 Task: Search one way flight ticket for 5 adults, 1 child, 2 infants in seat and 1 infant on lap in business from Anchorage: Merrill Field to Rock Springs: Southwest Wyoming Regional Airport (rock Springs Sweetwater County Airport) on 8-5-2023. Choice of flights is United. Number of bags: 1 carry on bag. Price is upto 110000. Outbound departure time preference is 7:45.
Action: Mouse moved to (371, 331)
Screenshot: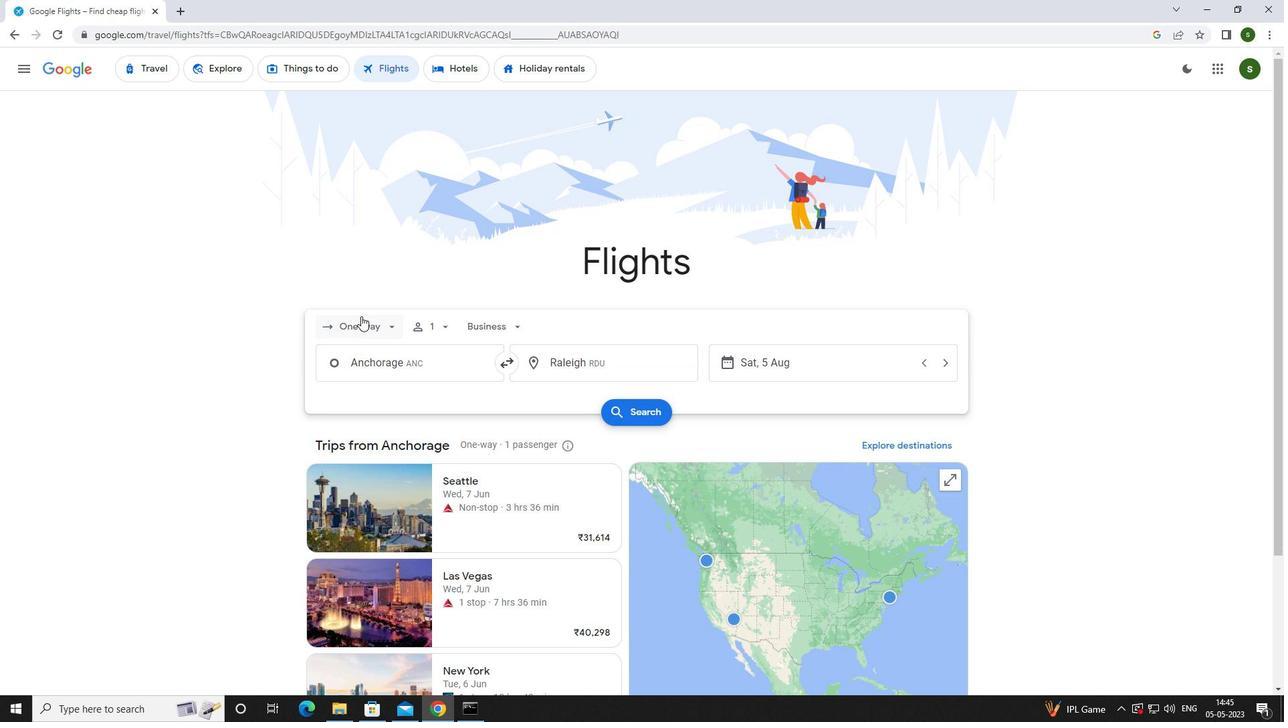 
Action: Mouse pressed left at (371, 331)
Screenshot: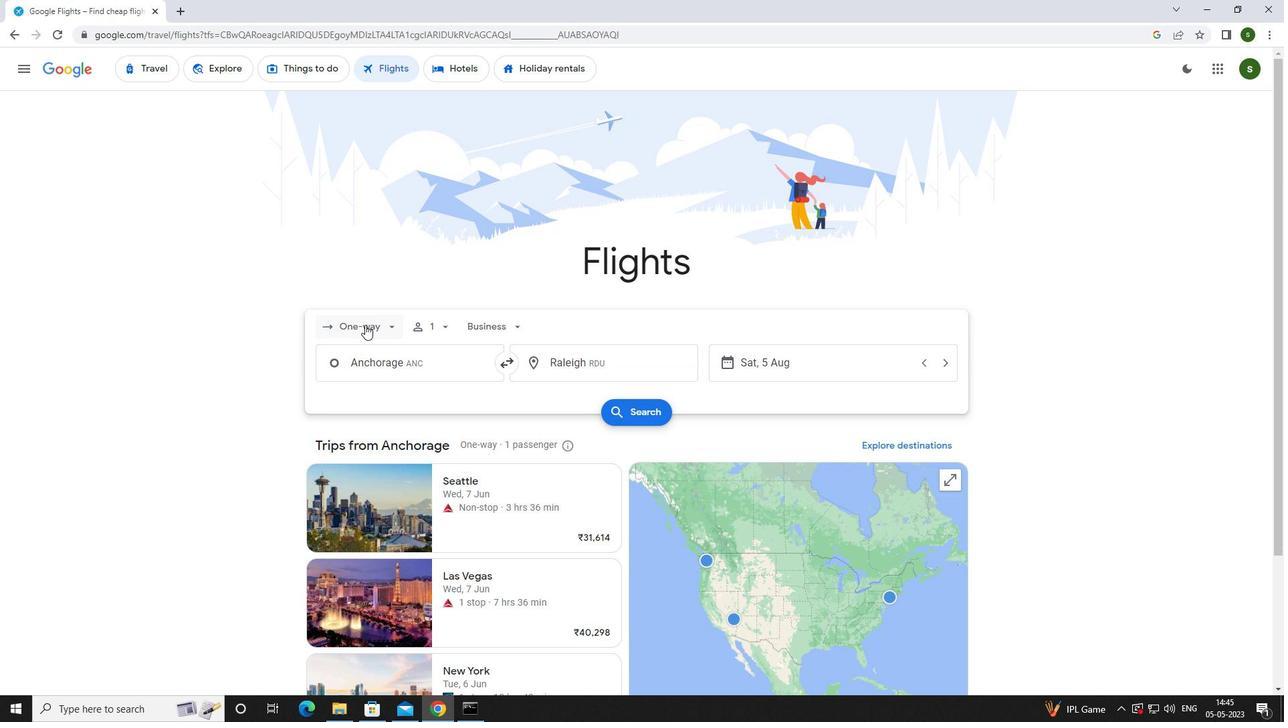 
Action: Mouse moved to (370, 385)
Screenshot: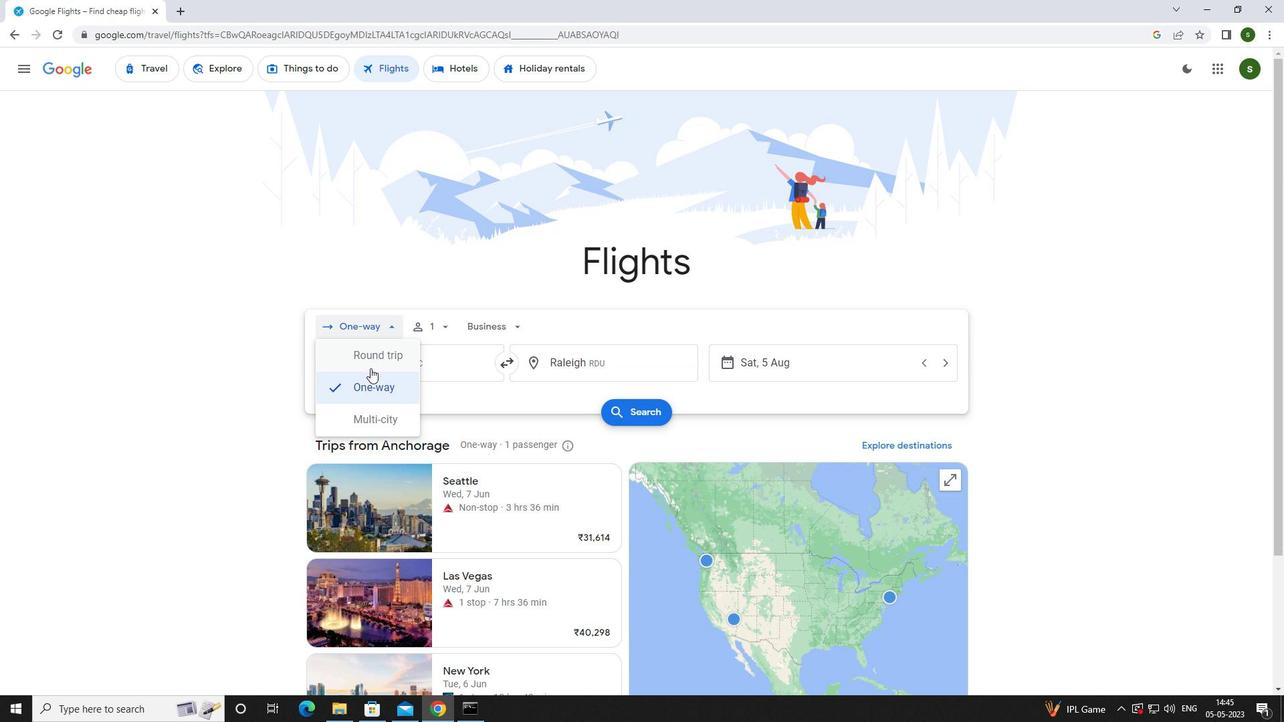 
Action: Mouse pressed left at (370, 385)
Screenshot: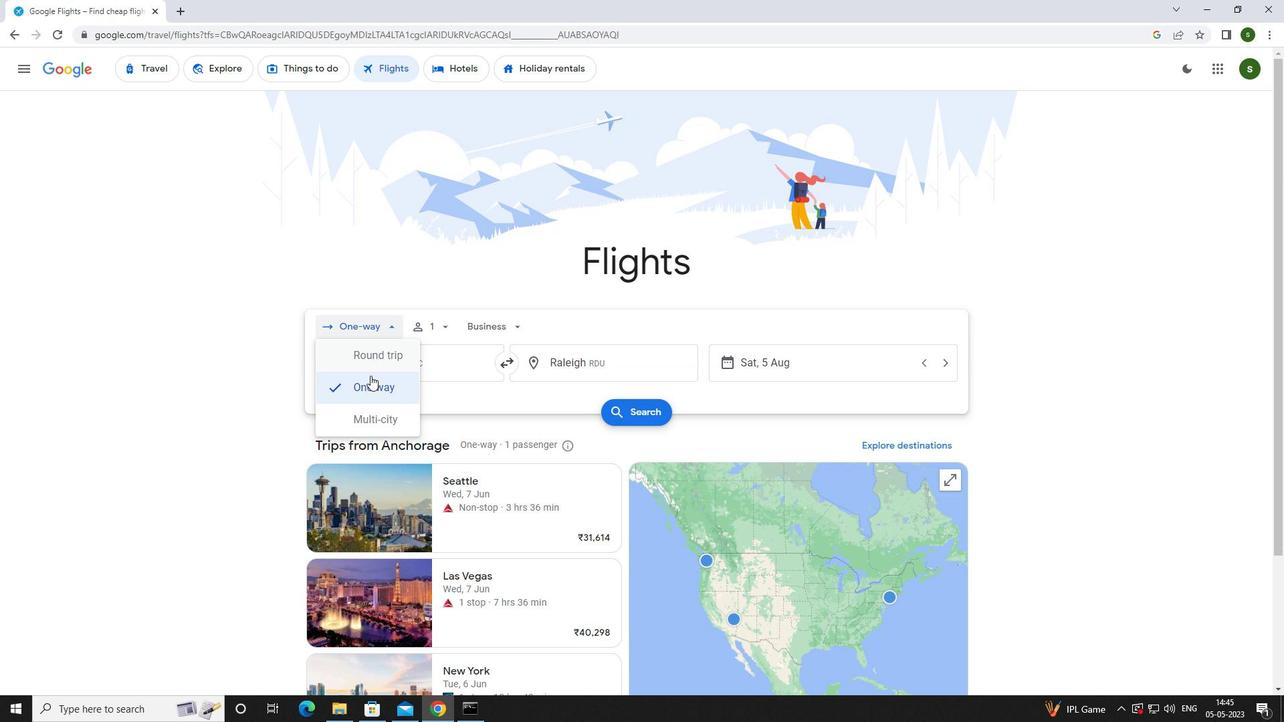 
Action: Mouse moved to (430, 332)
Screenshot: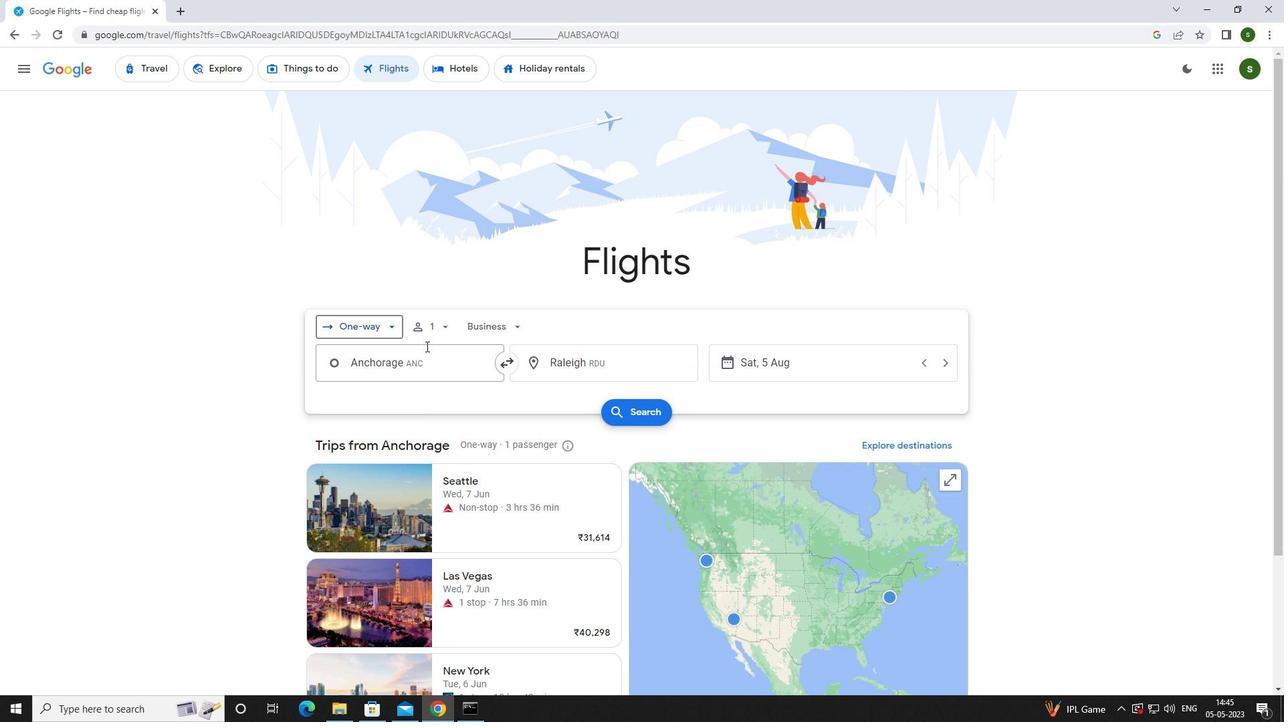
Action: Mouse pressed left at (430, 332)
Screenshot: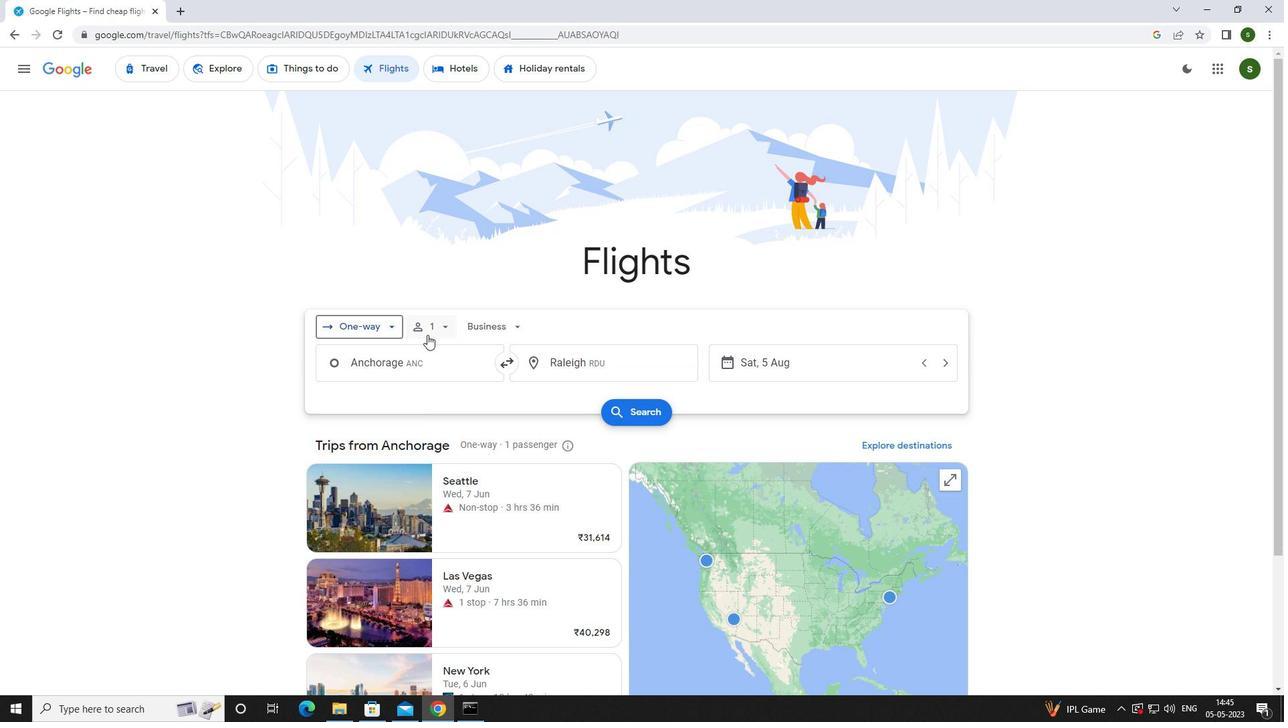 
Action: Mouse moved to (543, 363)
Screenshot: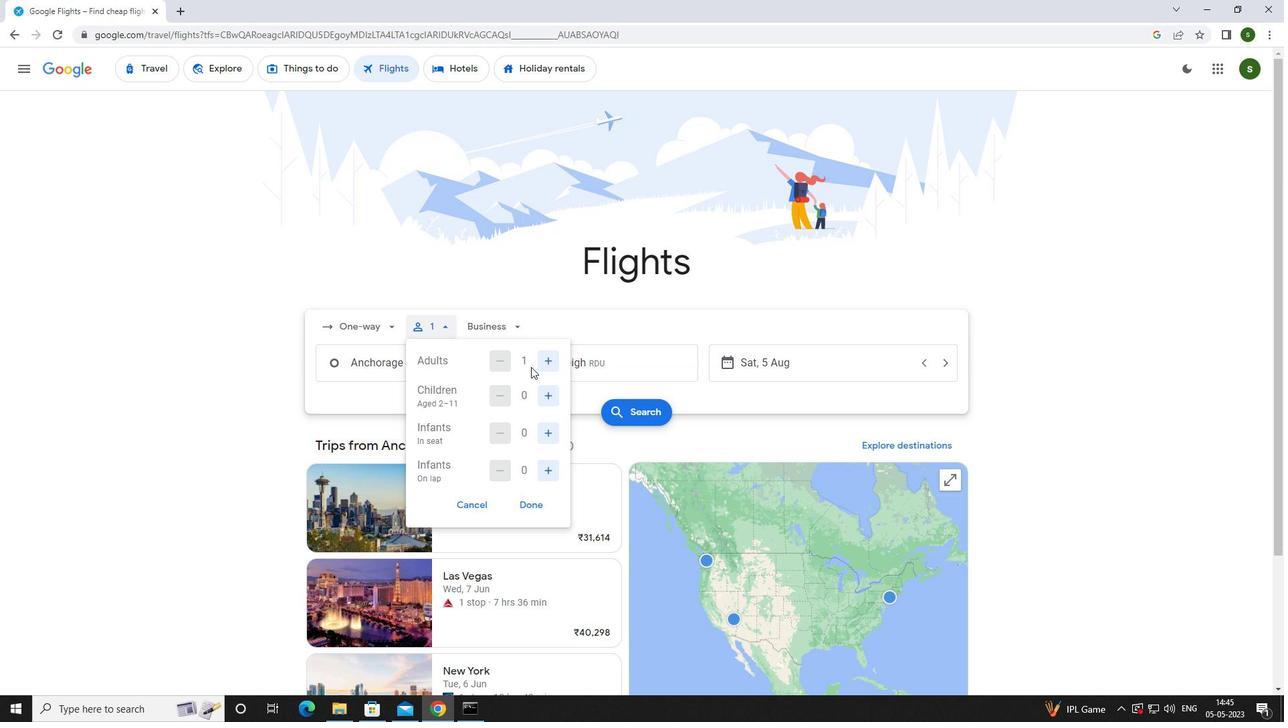 
Action: Mouse pressed left at (543, 363)
Screenshot: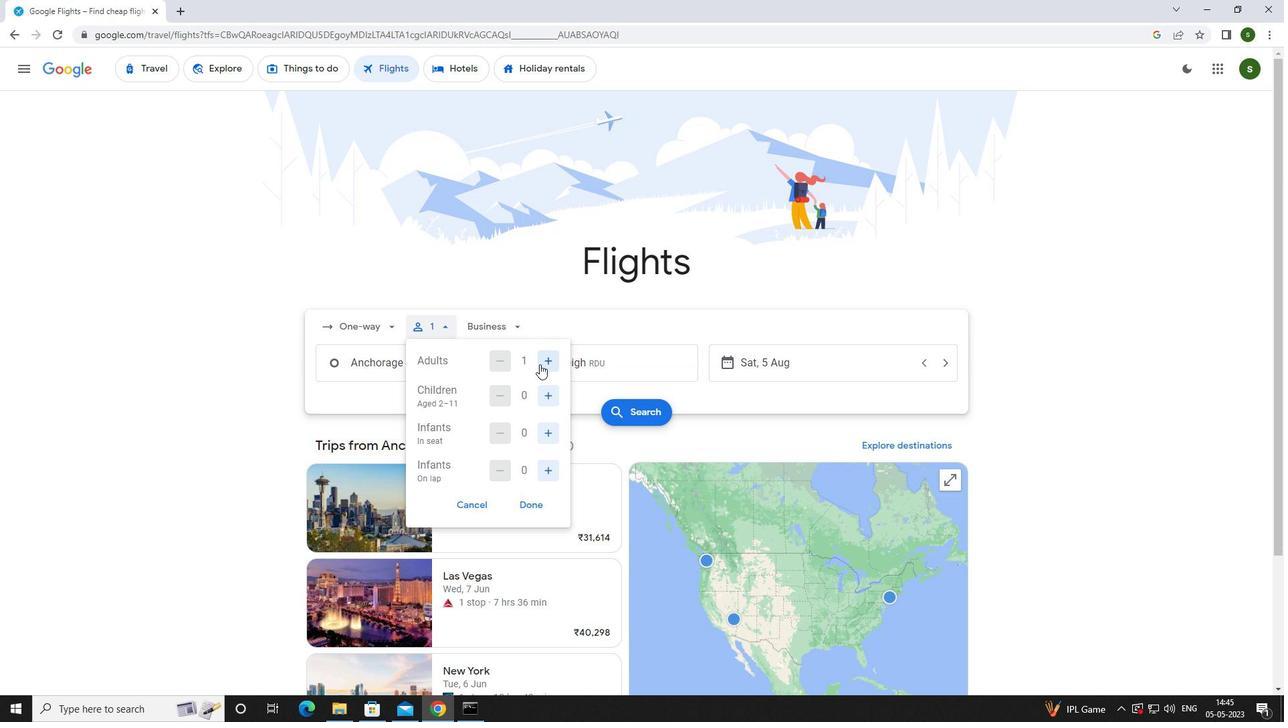 
Action: Mouse pressed left at (543, 363)
Screenshot: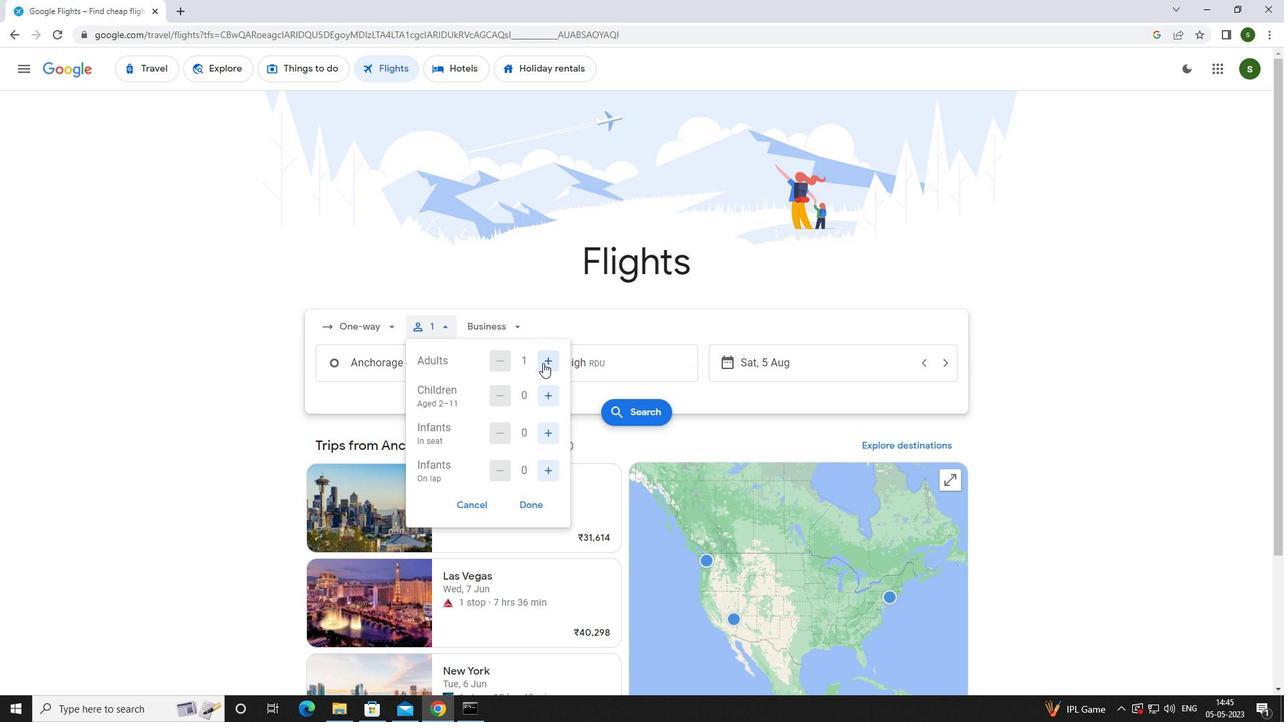 
Action: Mouse pressed left at (543, 363)
Screenshot: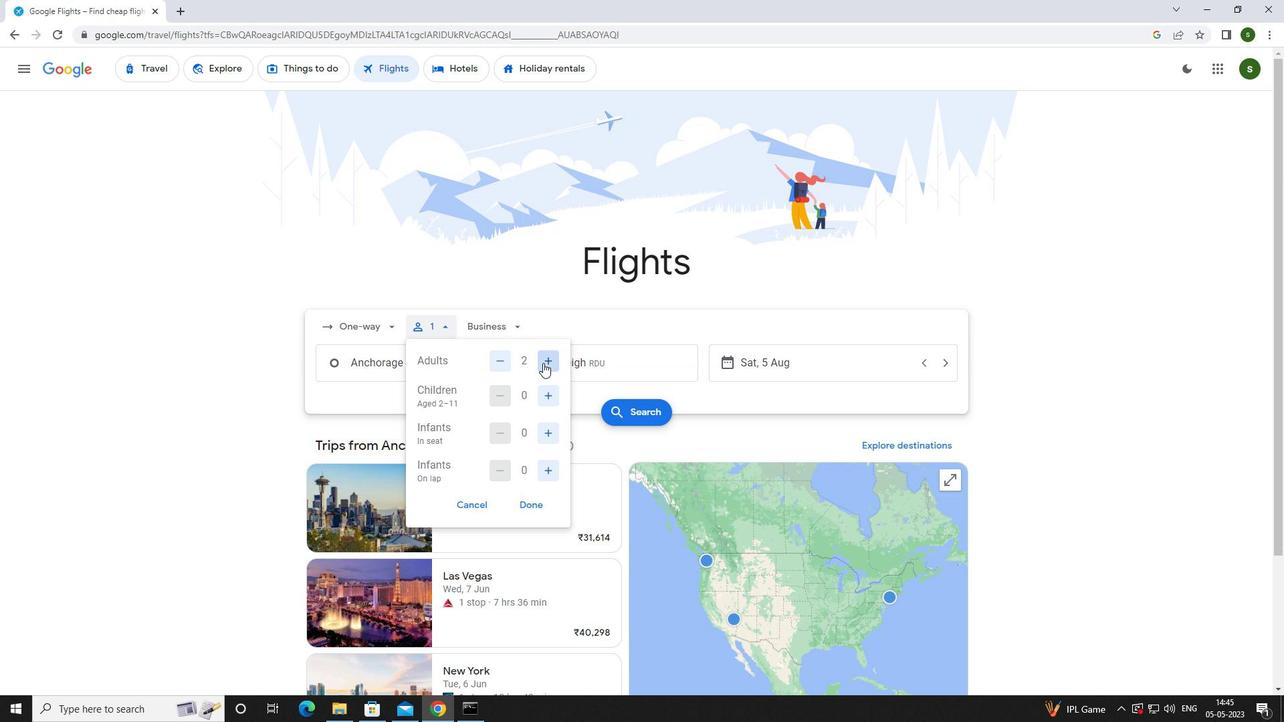 
Action: Mouse pressed left at (543, 363)
Screenshot: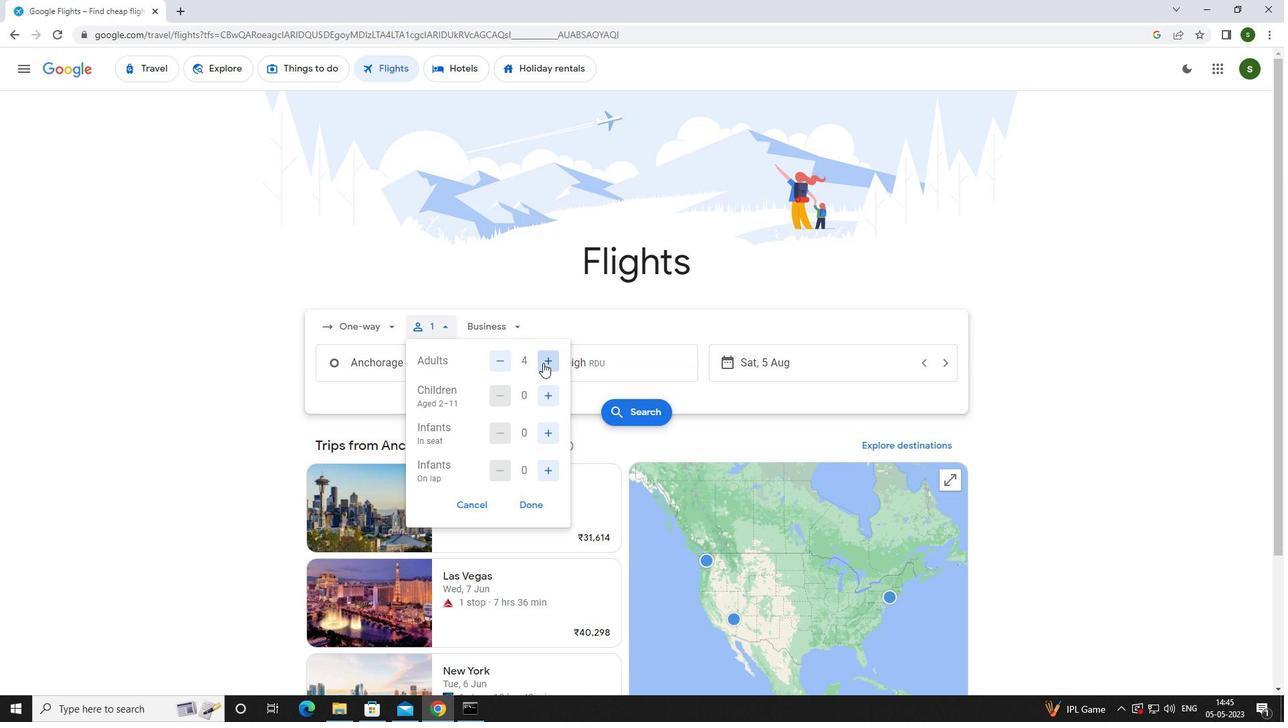 
Action: Mouse moved to (543, 389)
Screenshot: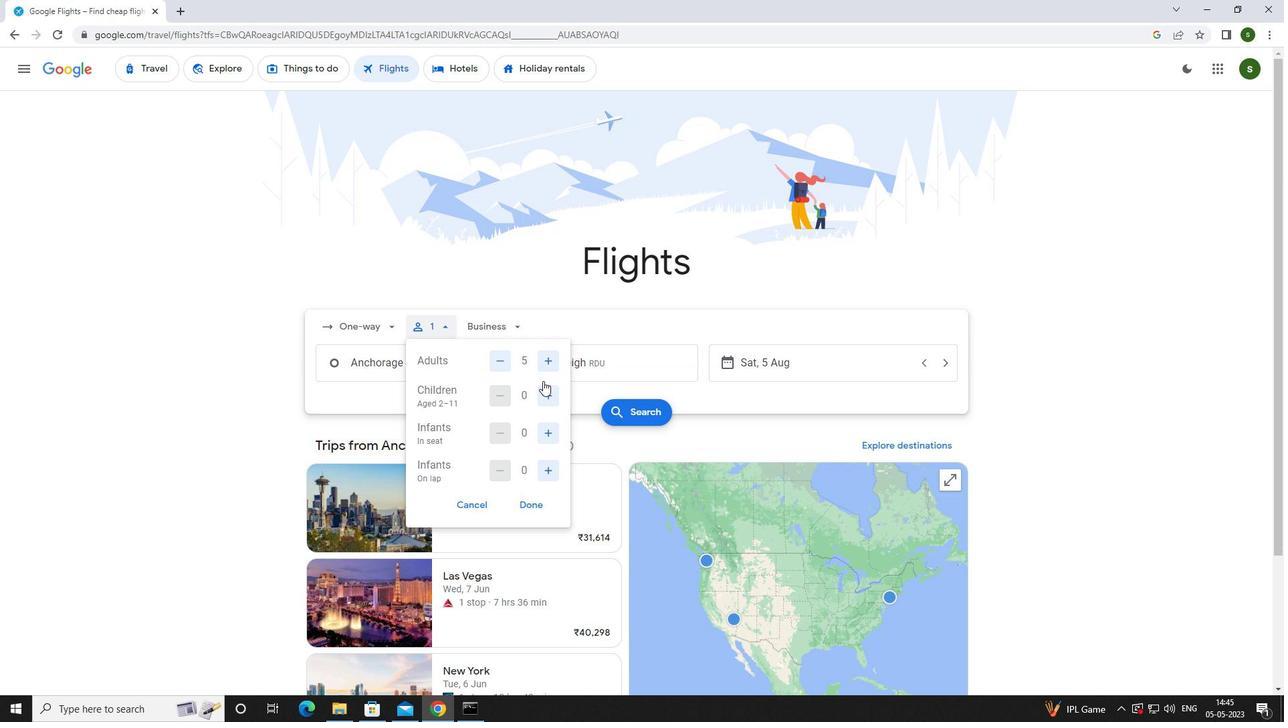
Action: Mouse pressed left at (543, 389)
Screenshot: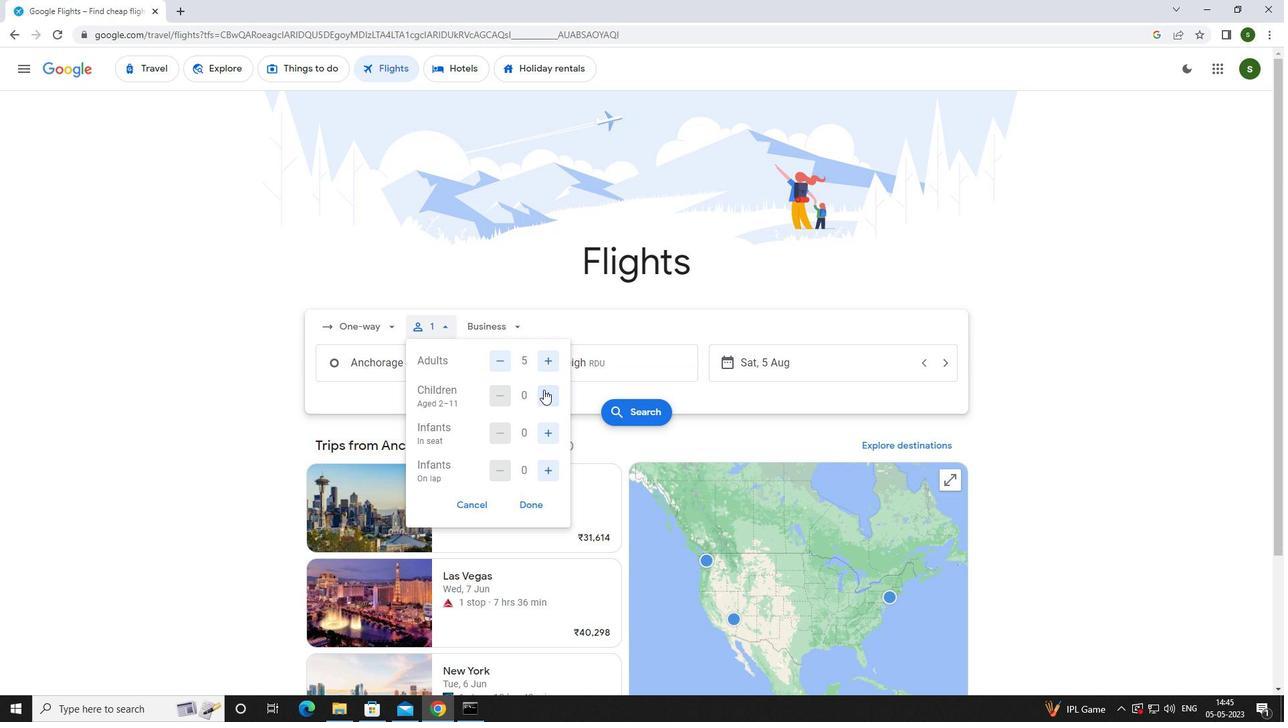 
Action: Mouse moved to (549, 437)
Screenshot: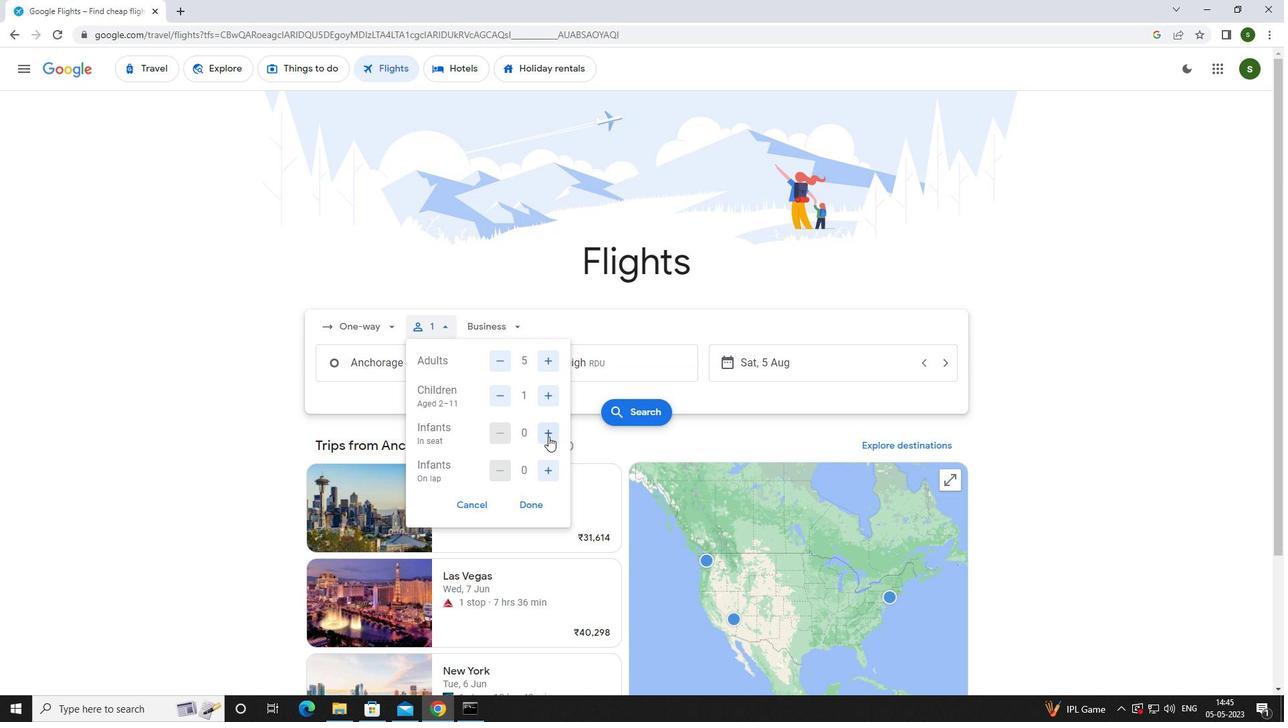 
Action: Mouse pressed left at (549, 437)
Screenshot: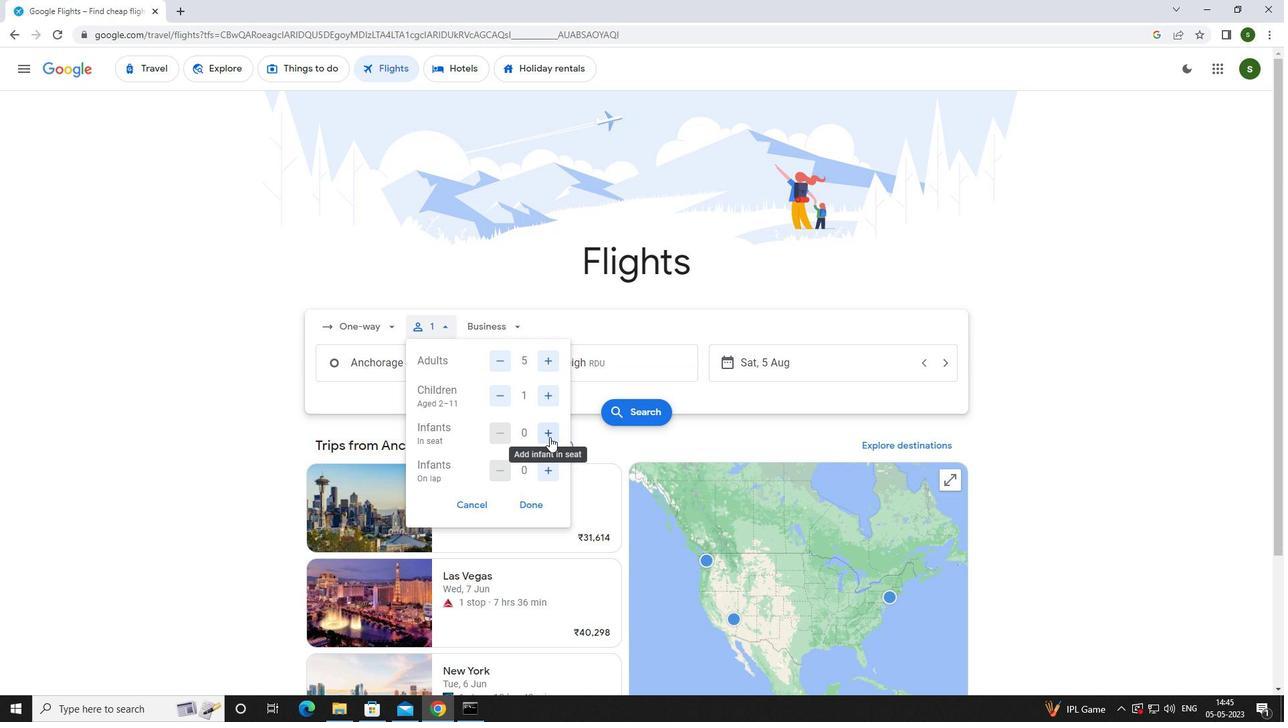
Action: Mouse pressed left at (549, 437)
Screenshot: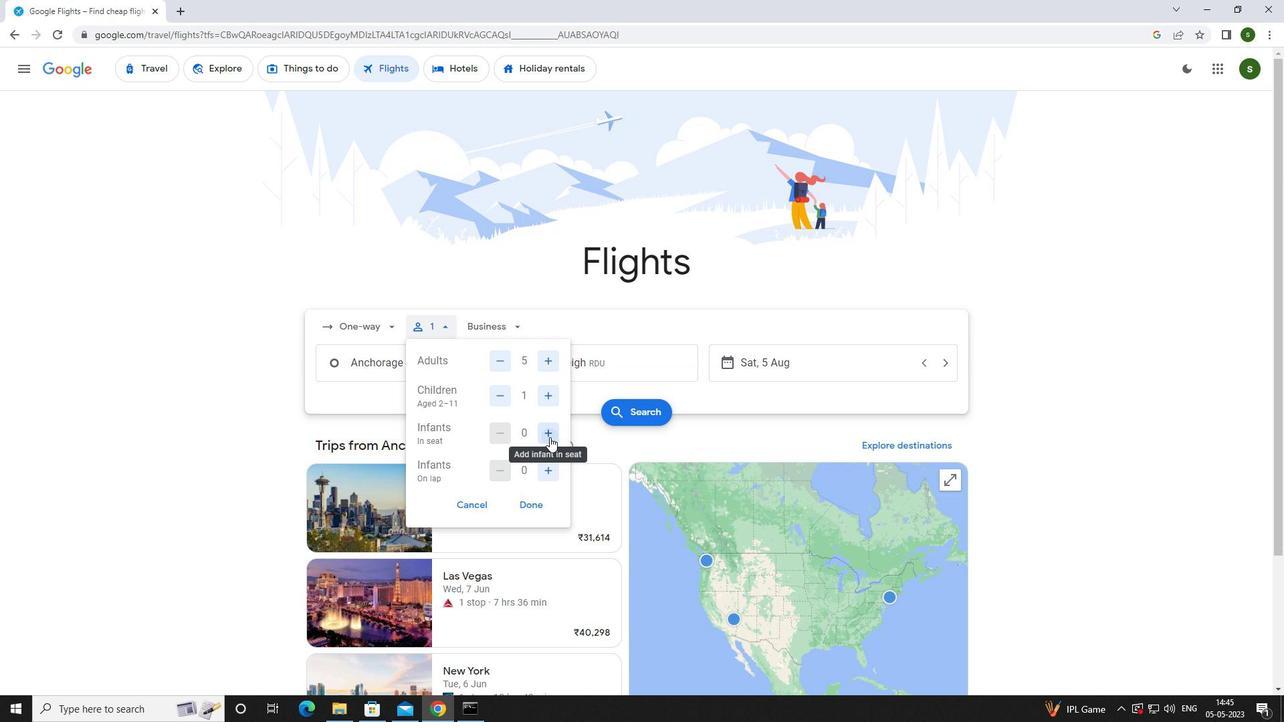 
Action: Mouse moved to (551, 476)
Screenshot: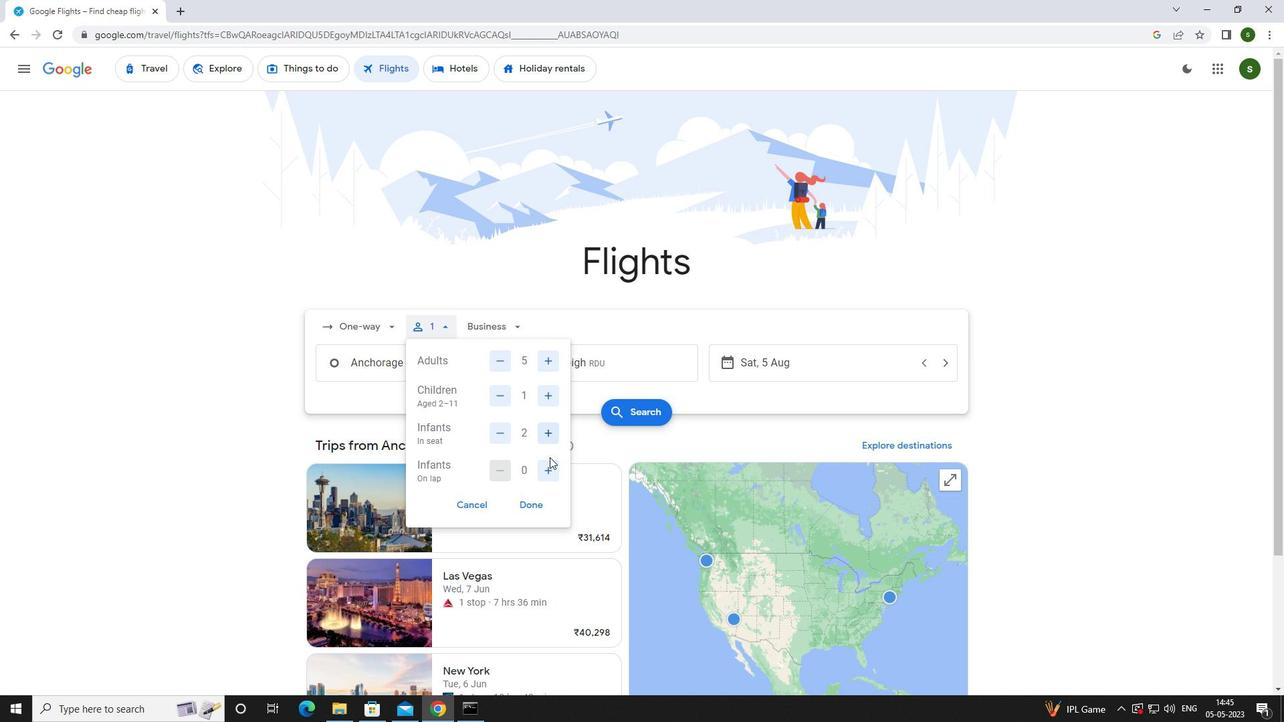 
Action: Mouse pressed left at (551, 476)
Screenshot: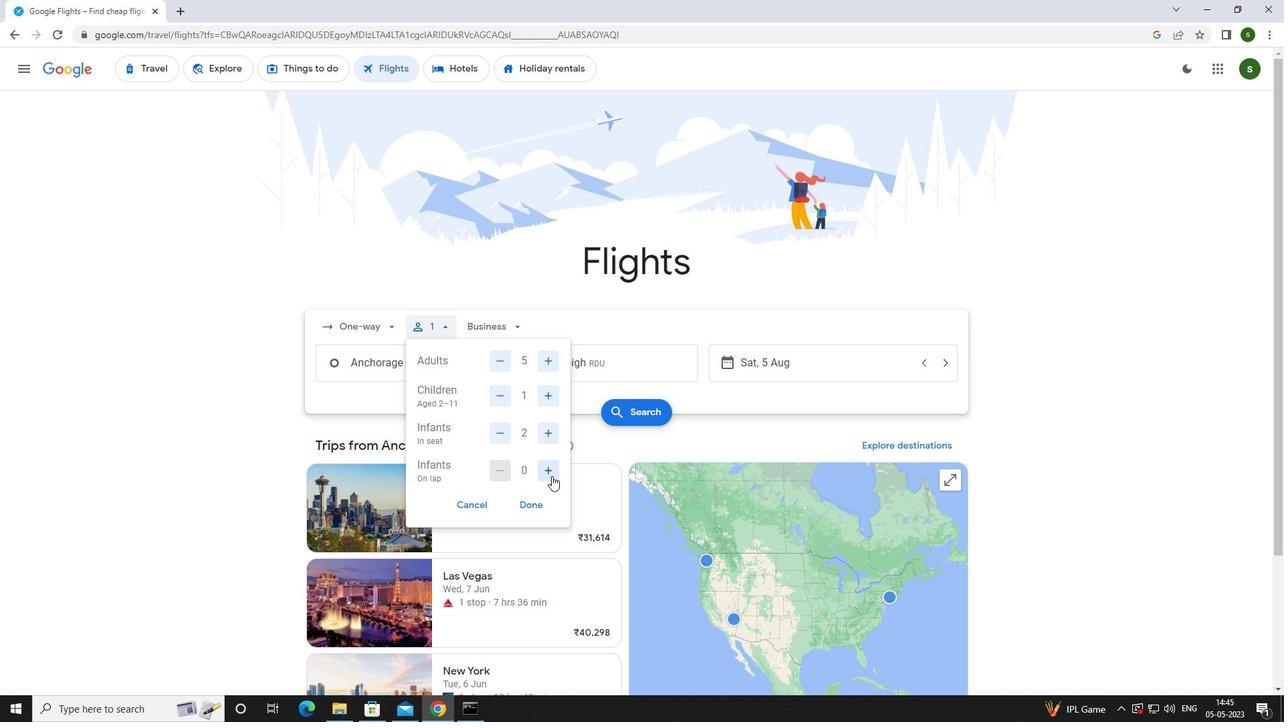 
Action: Mouse moved to (507, 328)
Screenshot: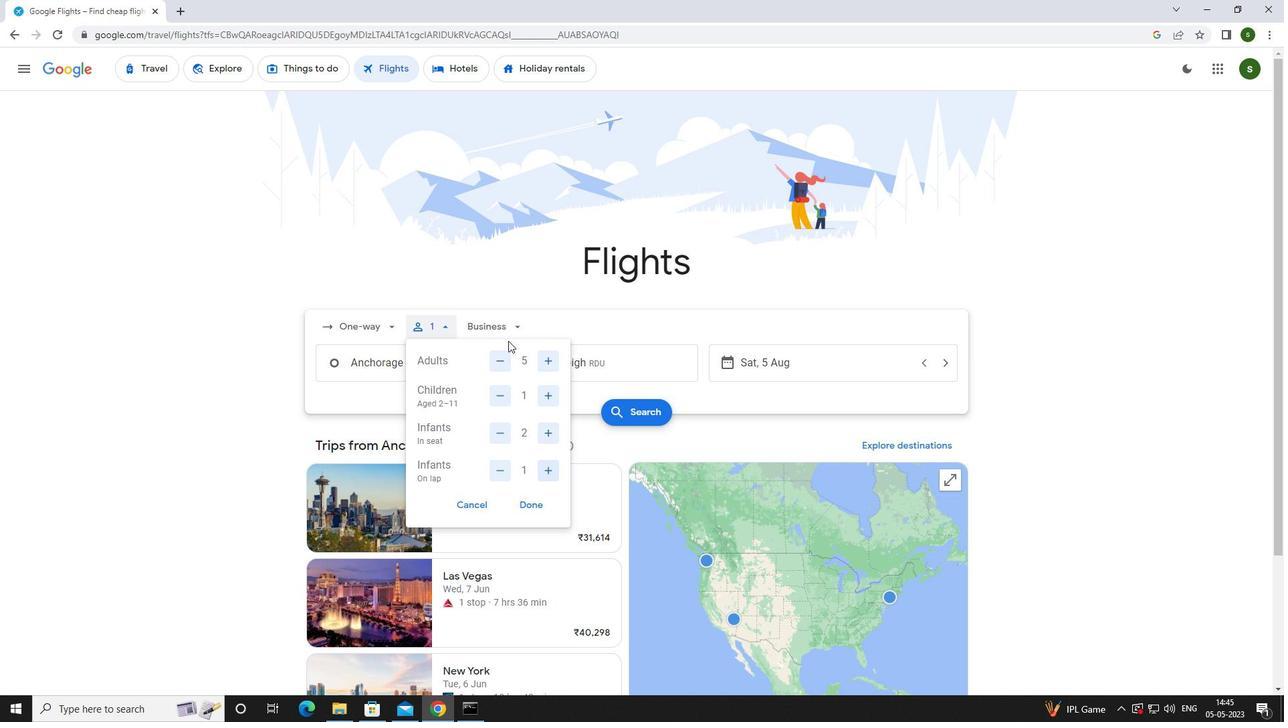 
Action: Mouse pressed left at (507, 328)
Screenshot: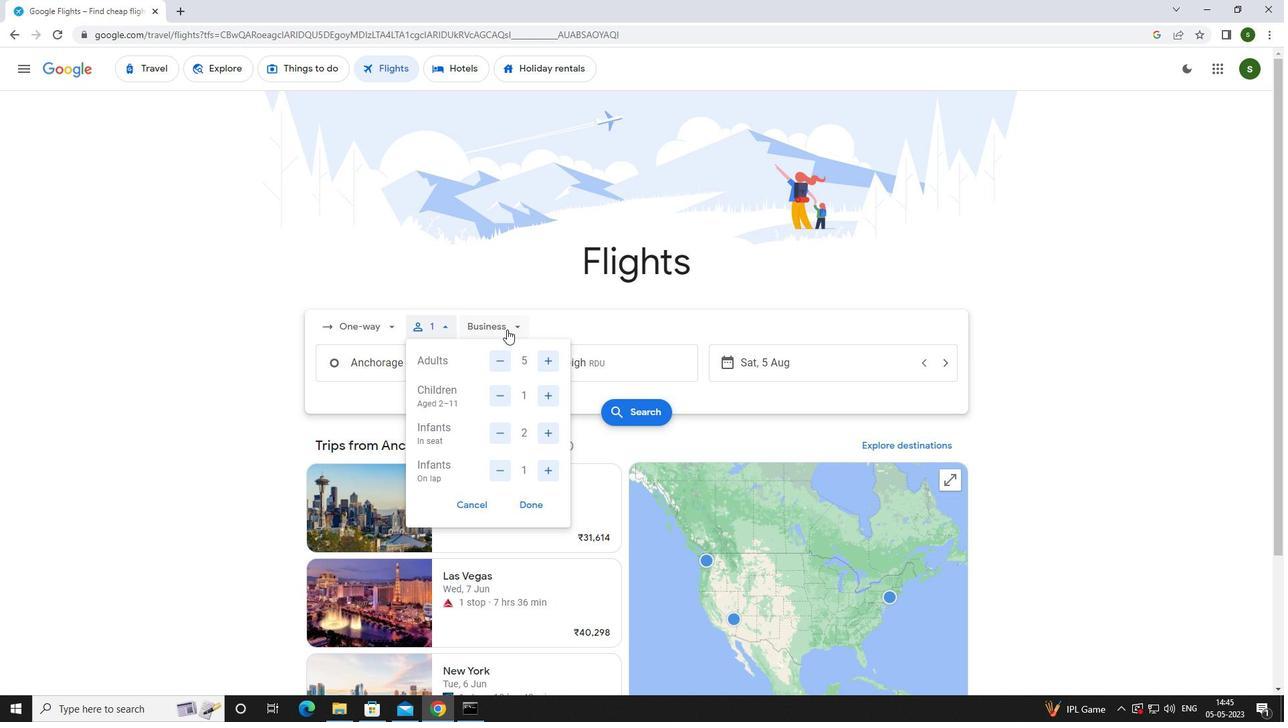 
Action: Mouse moved to (522, 420)
Screenshot: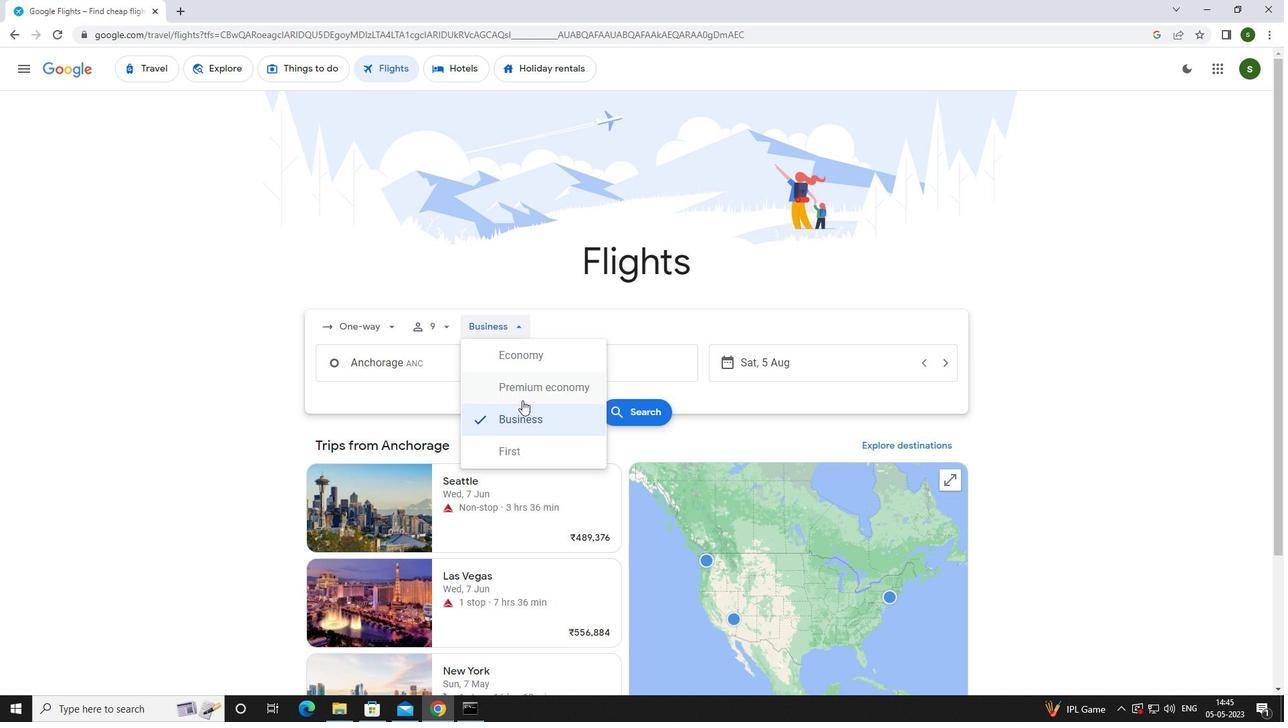 
Action: Mouse pressed left at (522, 420)
Screenshot: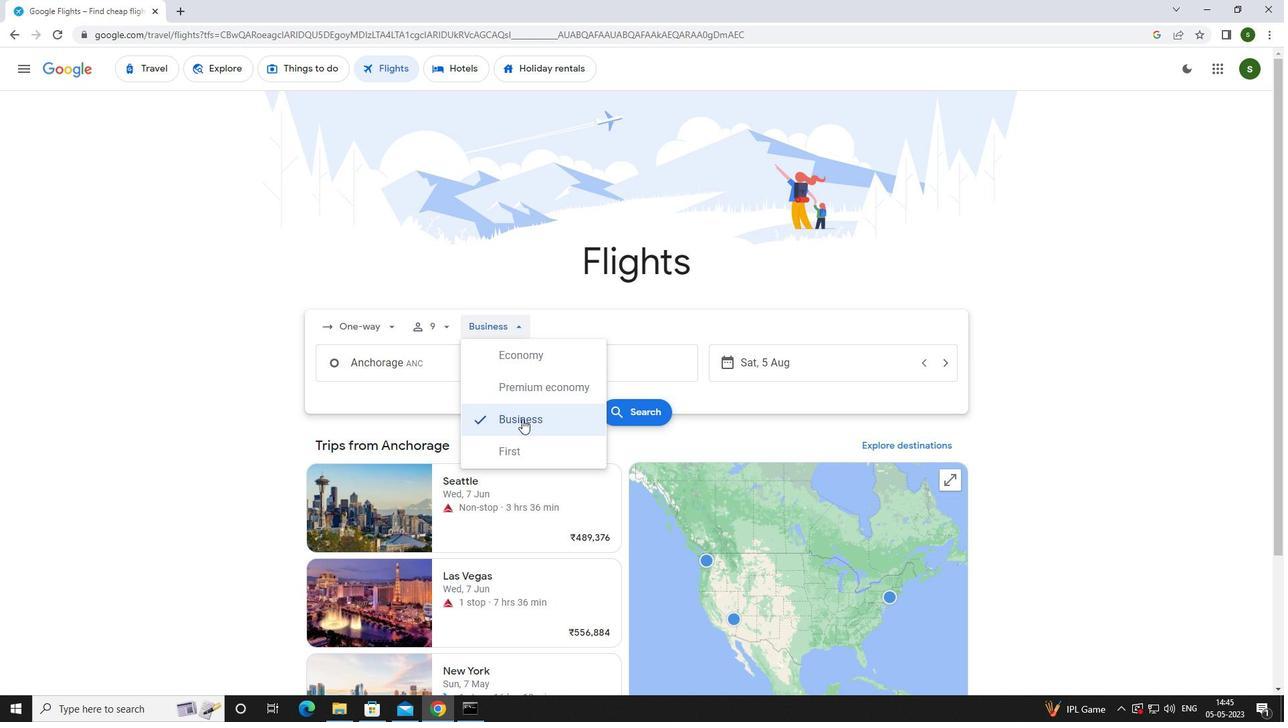 
Action: Mouse moved to (438, 369)
Screenshot: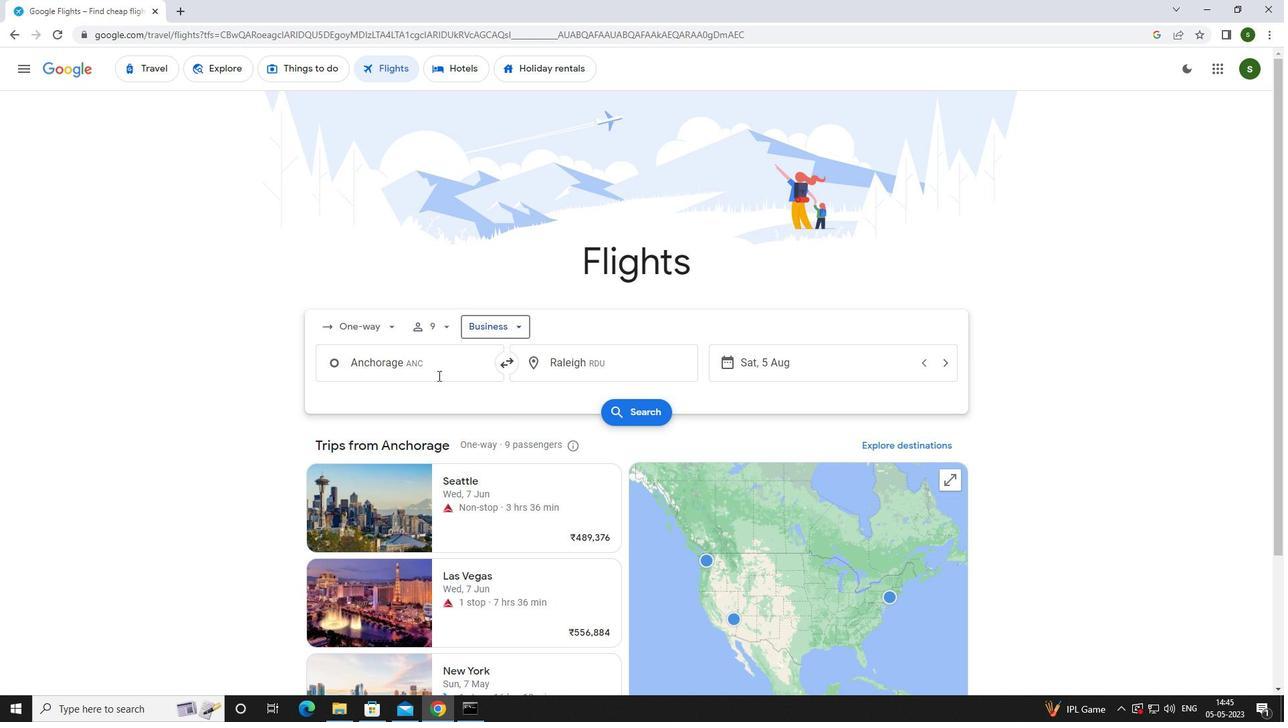
Action: Mouse pressed left at (438, 369)
Screenshot: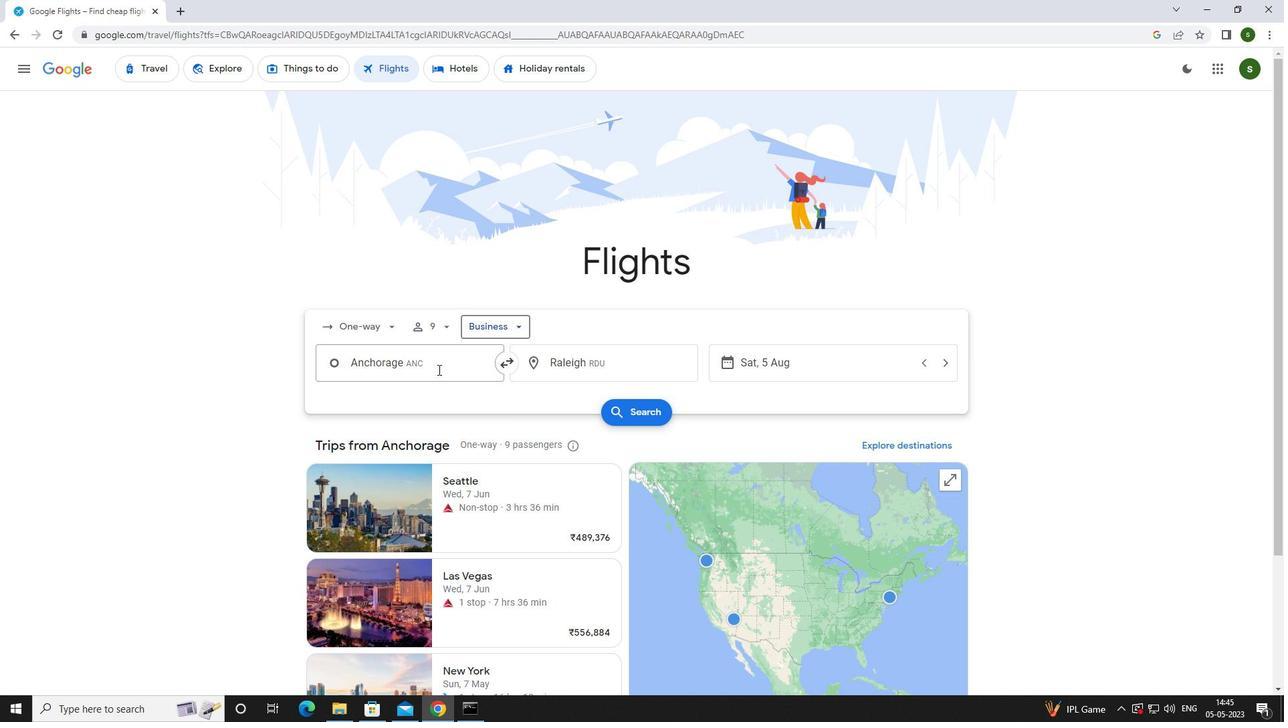 
Action: Mouse moved to (438, 368)
Screenshot: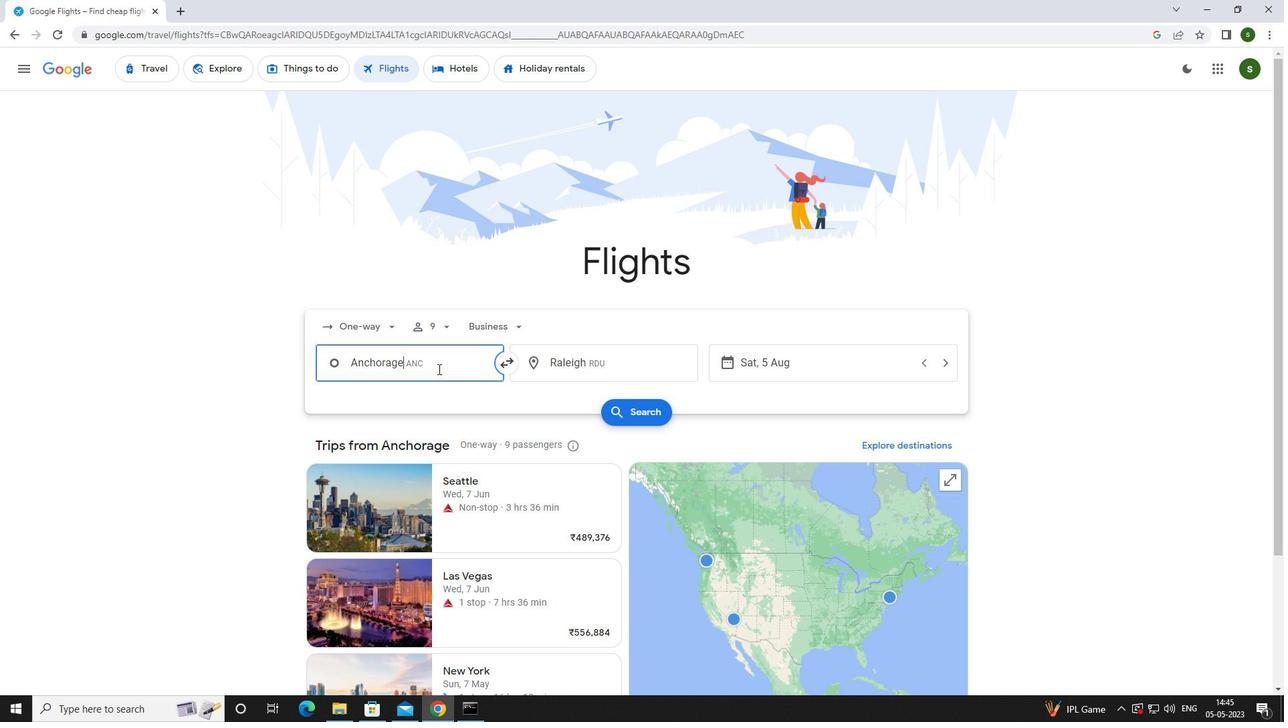 
Action: Key pressed <Key.caps_lock>a<Key.caps_lock>nchorage
Screenshot: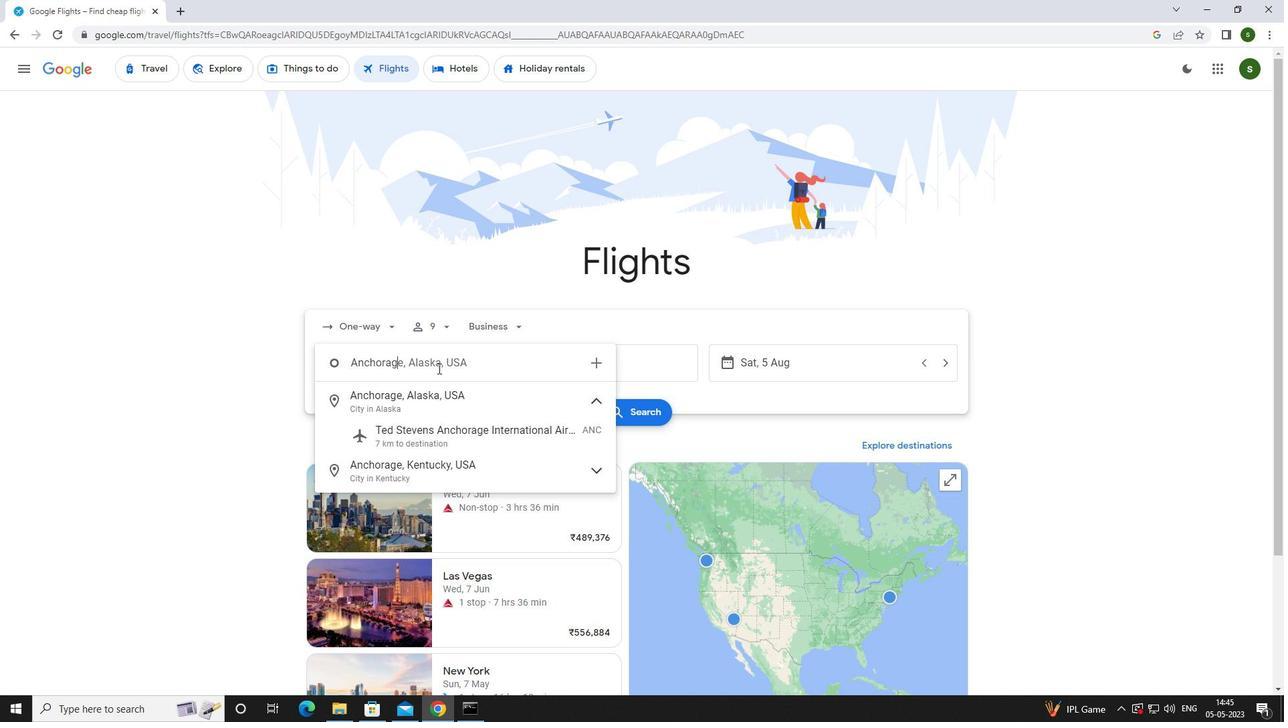 
Action: Mouse moved to (444, 427)
Screenshot: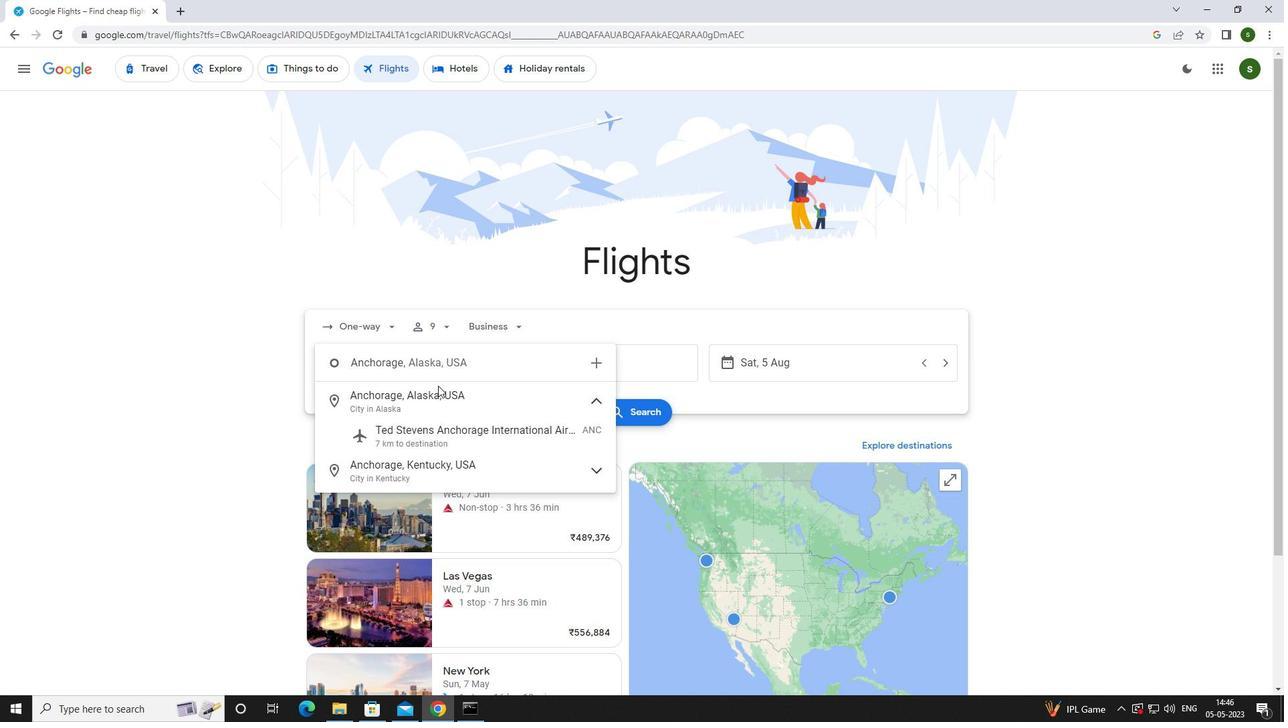 
Action: Mouse pressed left at (444, 427)
Screenshot: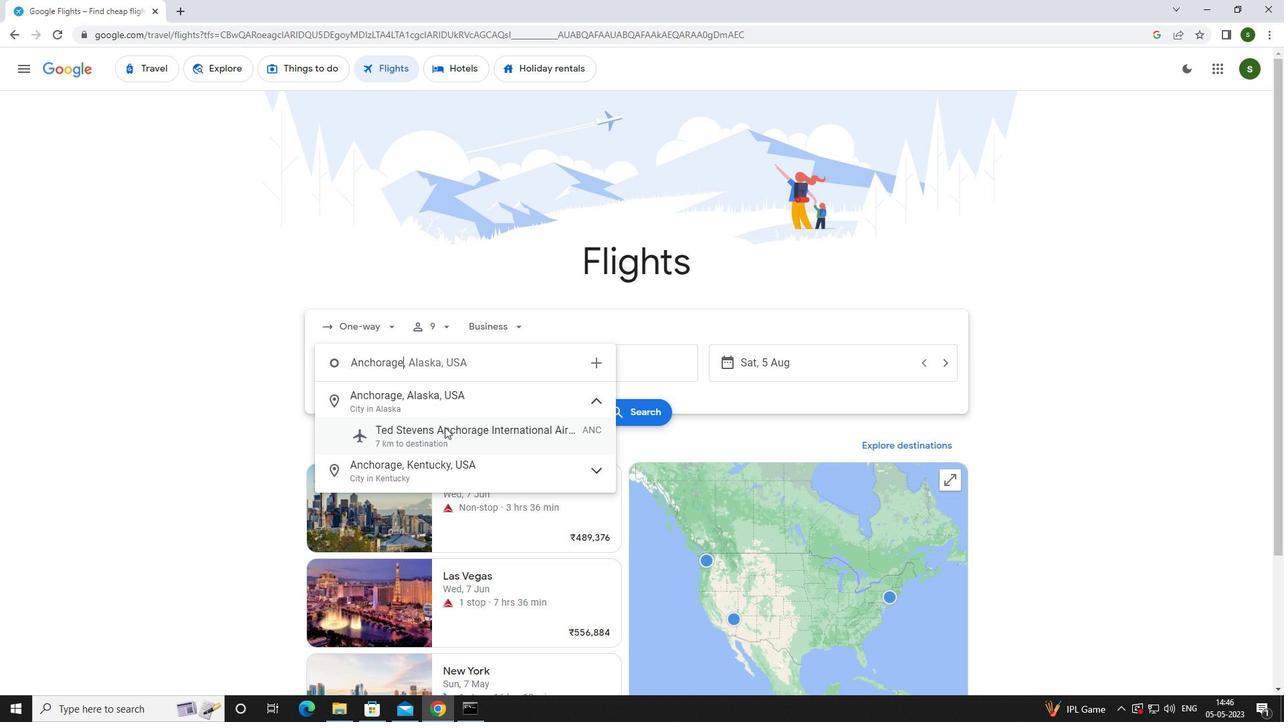 
Action: Mouse moved to (572, 357)
Screenshot: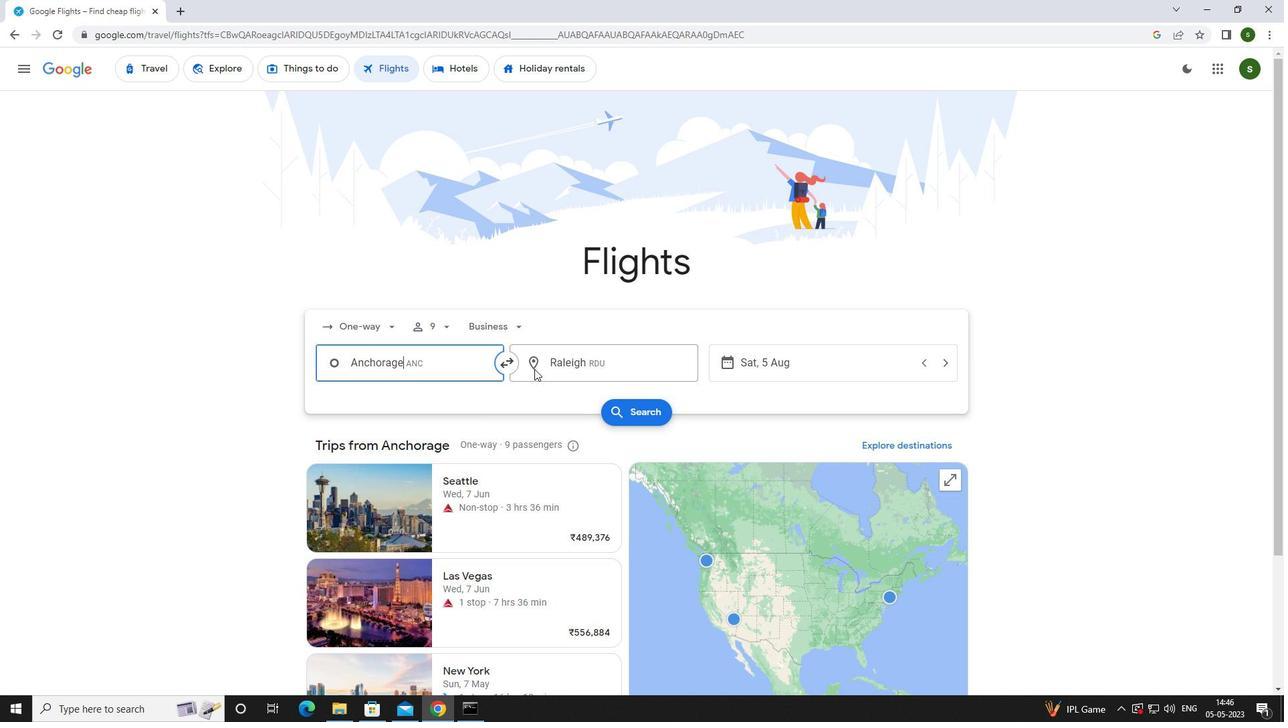 
Action: Mouse pressed left at (572, 357)
Screenshot: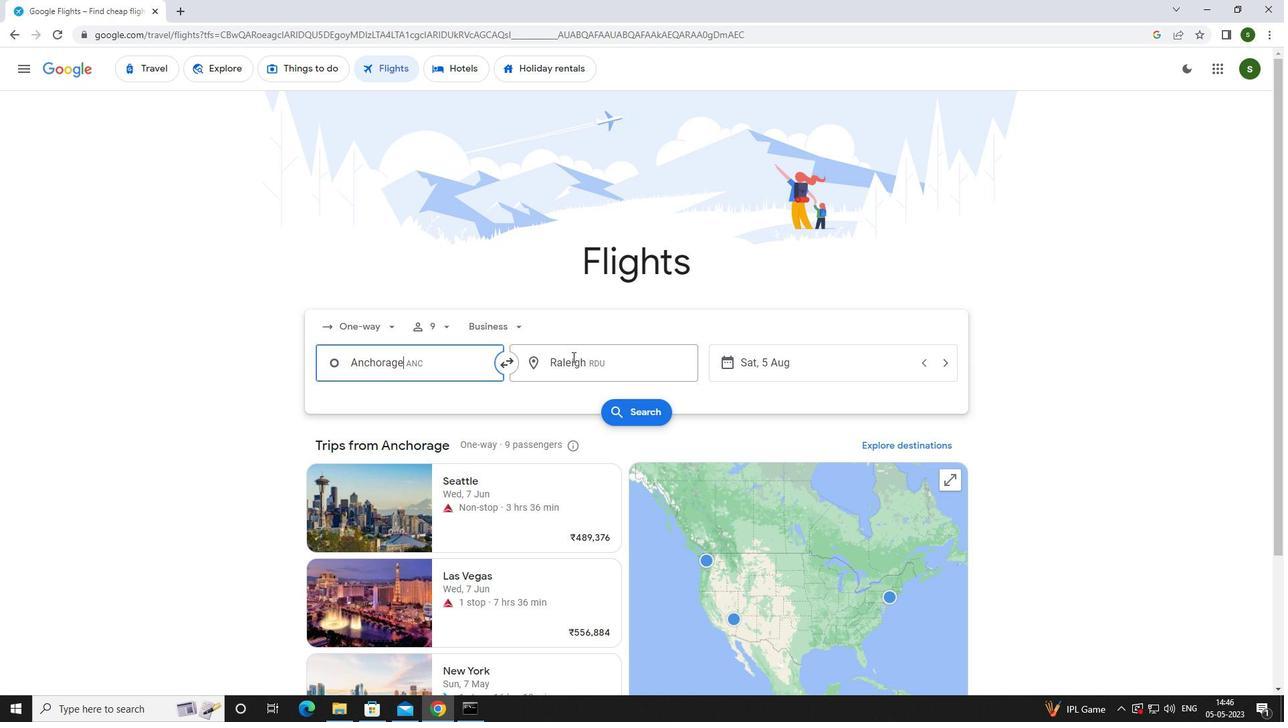 
Action: Mouse moved to (562, 359)
Screenshot: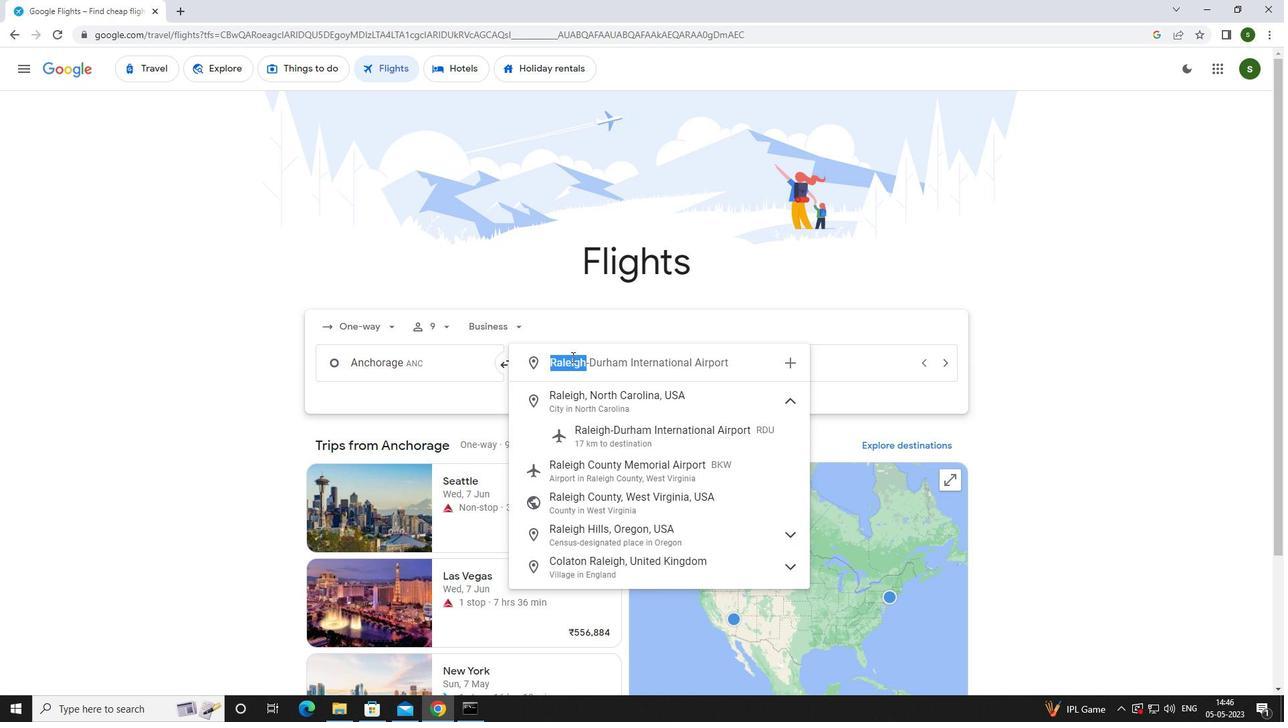 
Action: Key pressed <Key.caps_lock>r<Key.caps_lock>ock<Key.space><Key.caps_lock>s<Key.caps_lock>pri
Screenshot: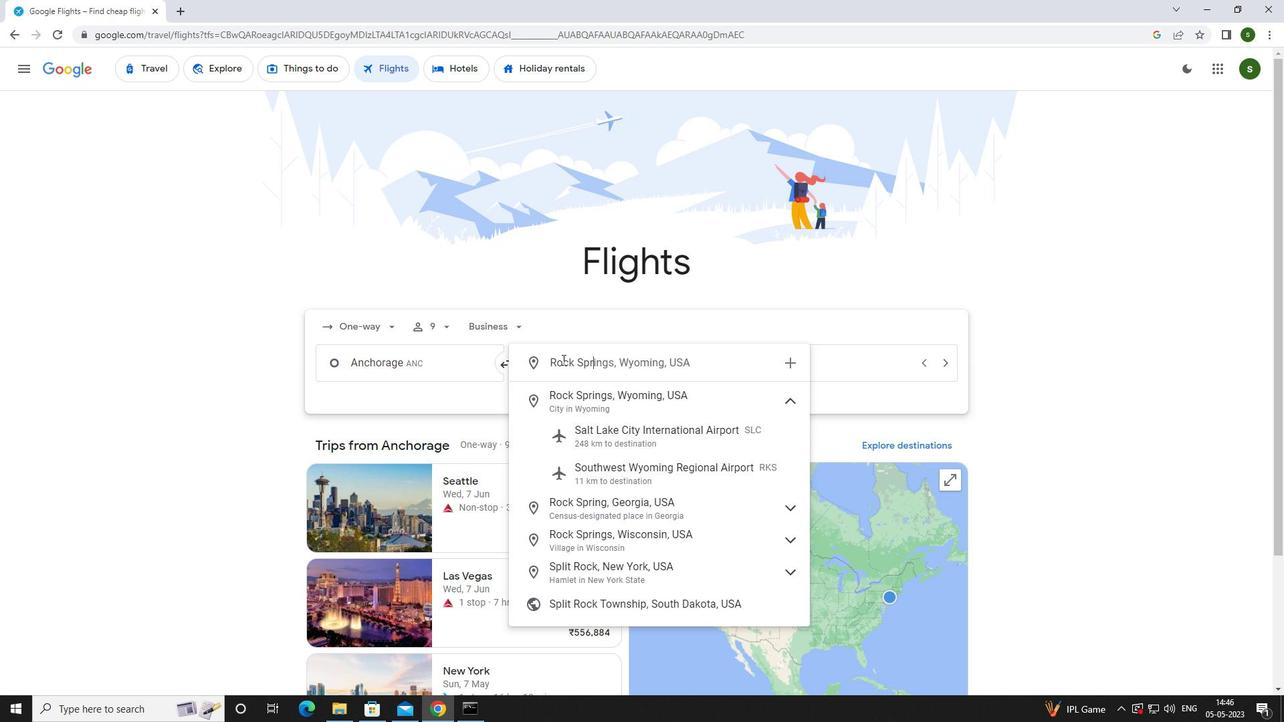 
Action: Mouse moved to (602, 485)
Screenshot: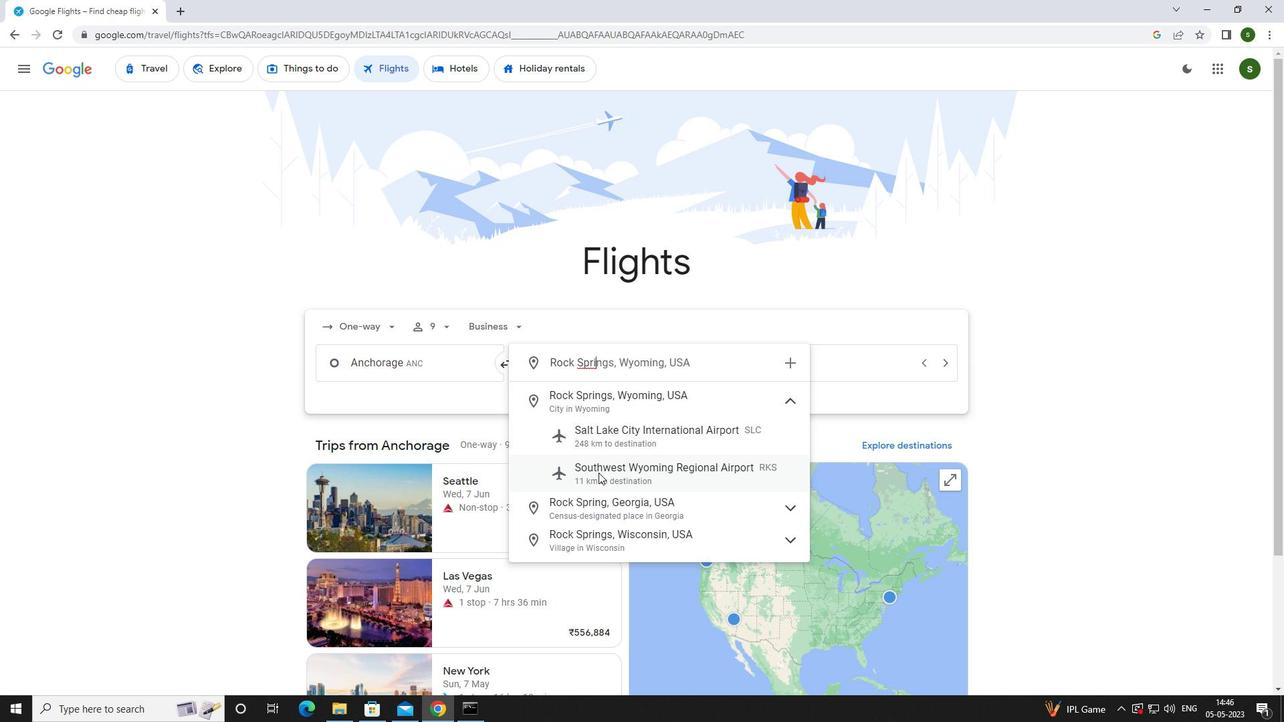 
Action: Mouse pressed left at (602, 485)
Screenshot: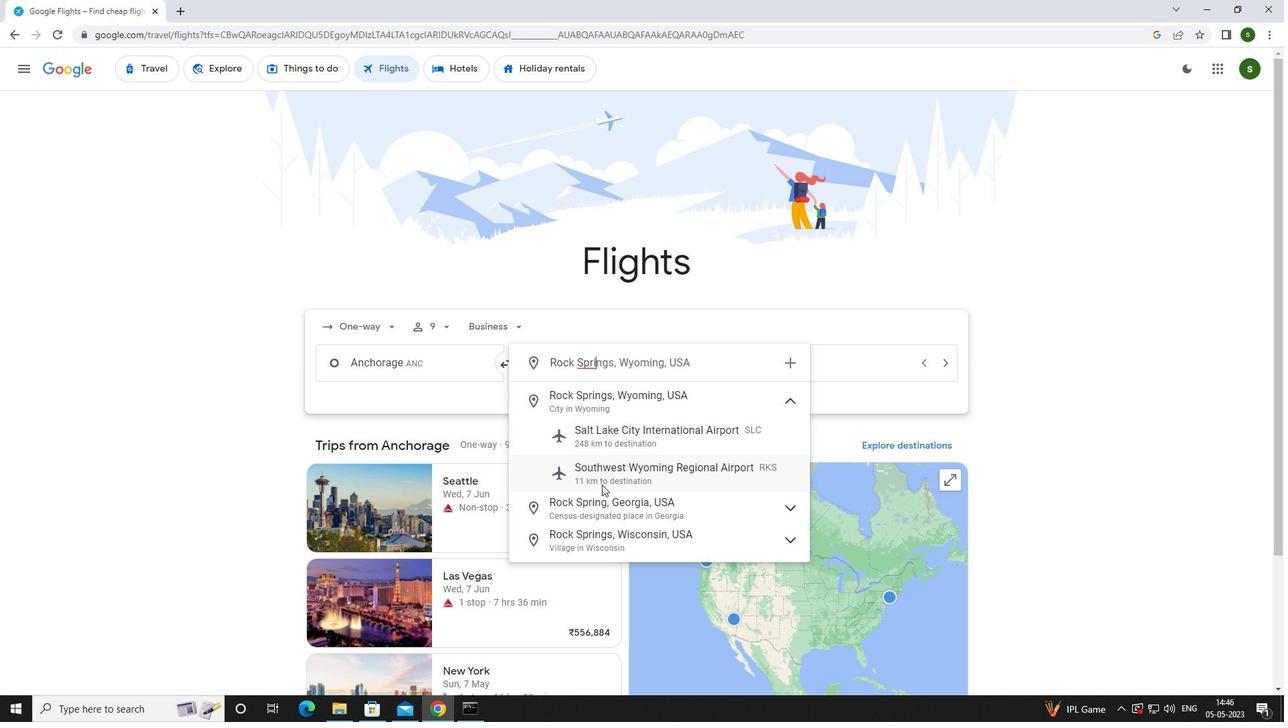 
Action: Mouse moved to (804, 367)
Screenshot: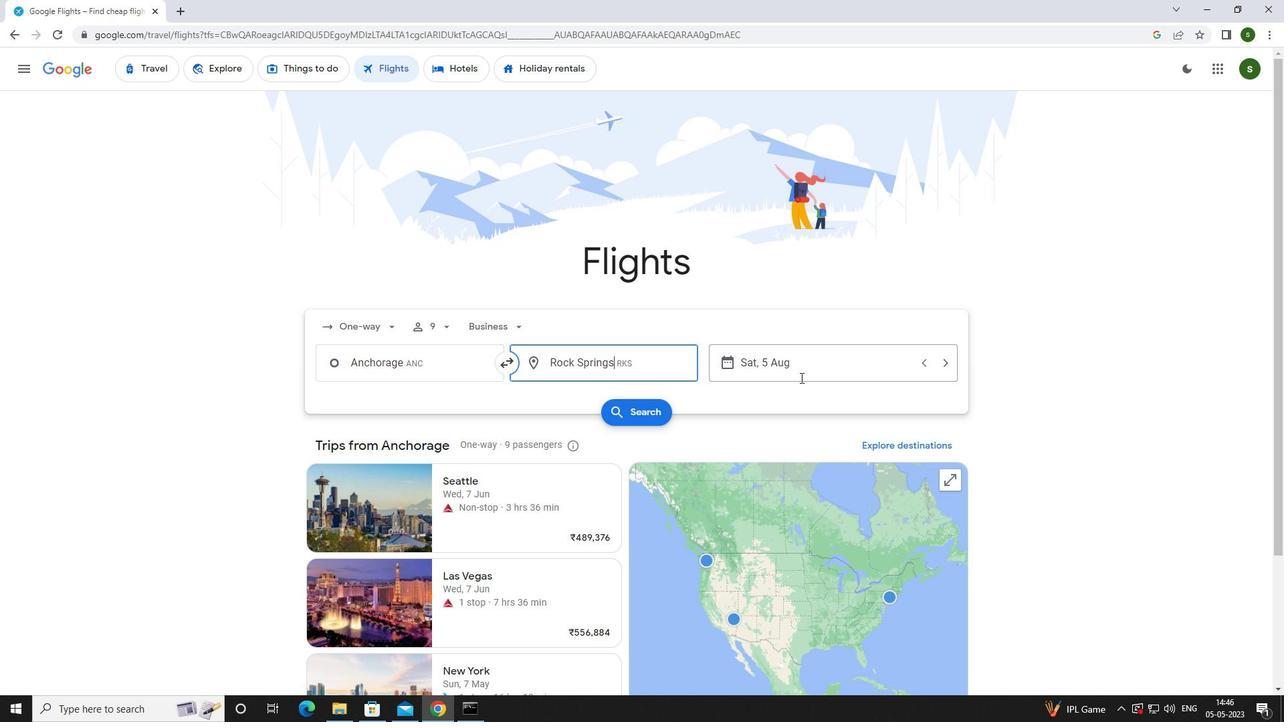 
Action: Mouse pressed left at (804, 367)
Screenshot: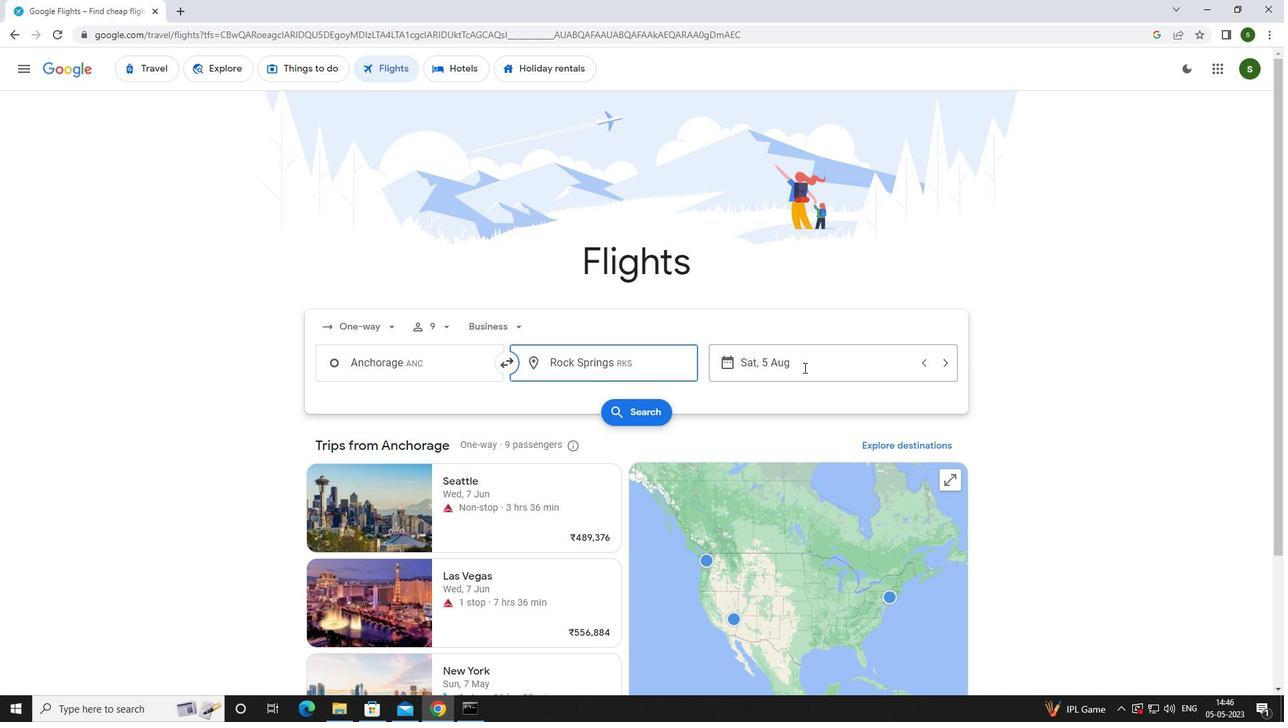 
Action: Mouse moved to (671, 446)
Screenshot: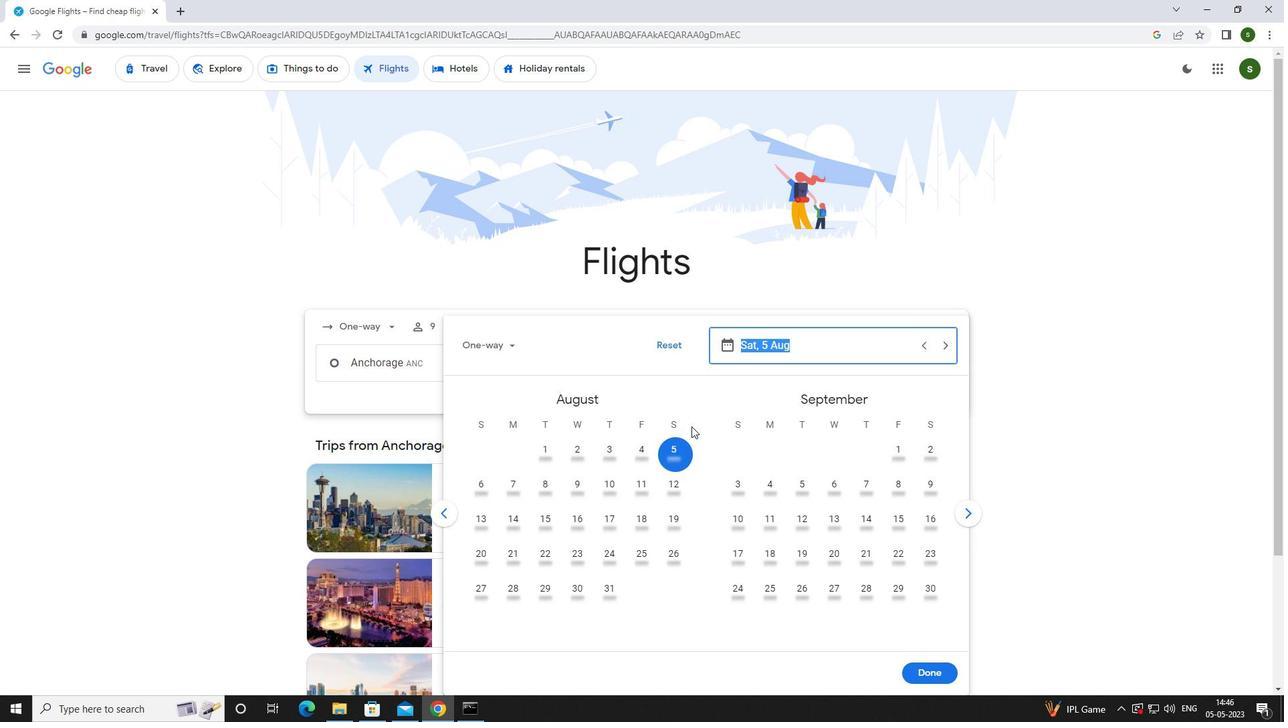 
Action: Mouse pressed left at (671, 446)
Screenshot: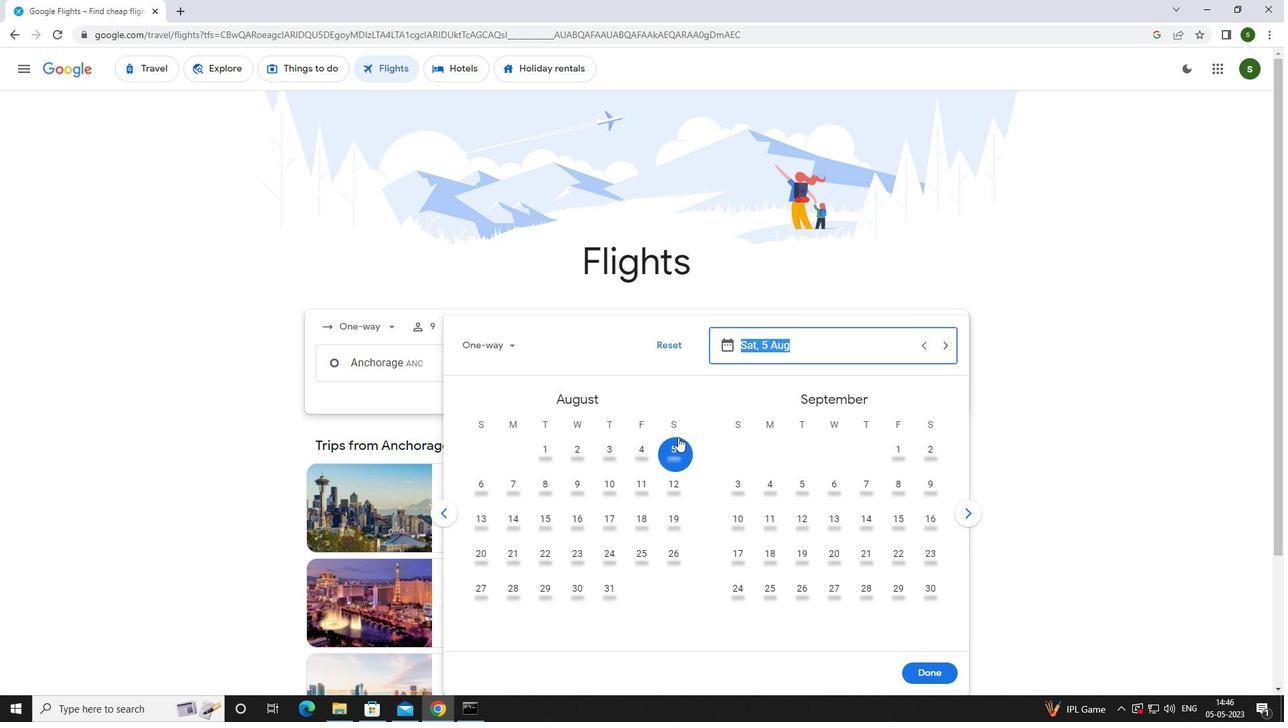 
Action: Mouse moved to (917, 668)
Screenshot: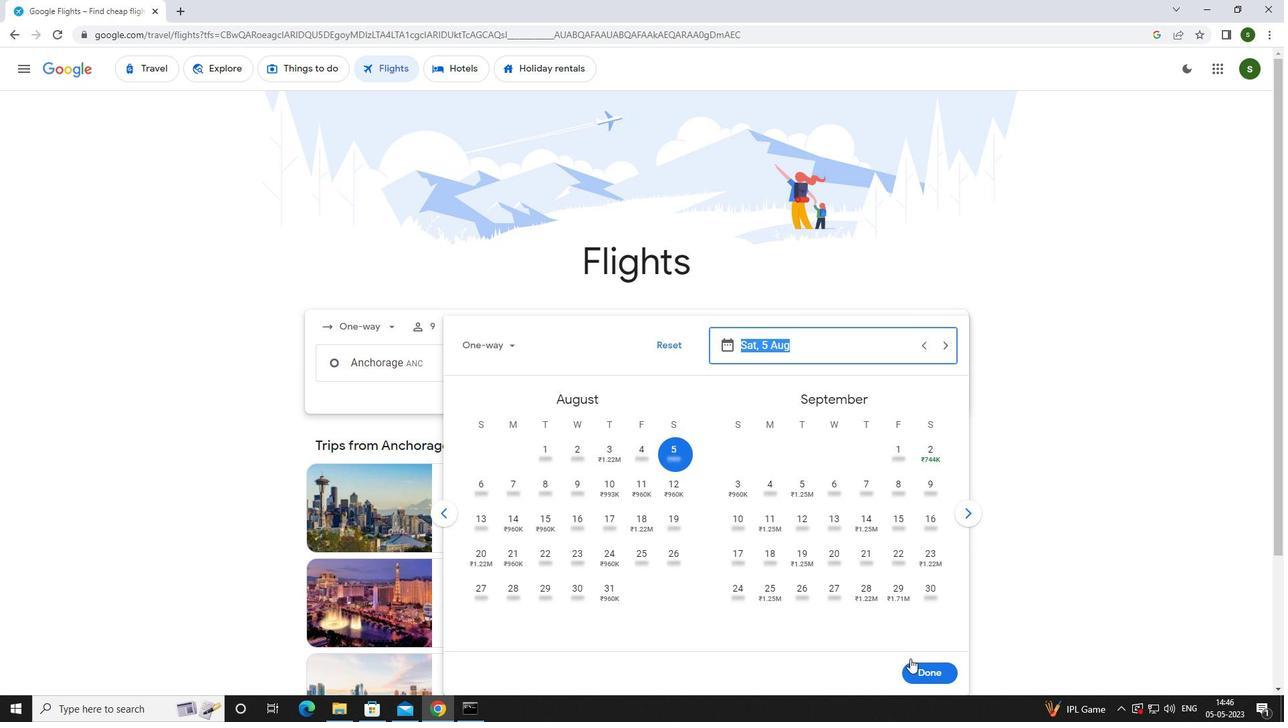 
Action: Mouse pressed left at (917, 668)
Screenshot: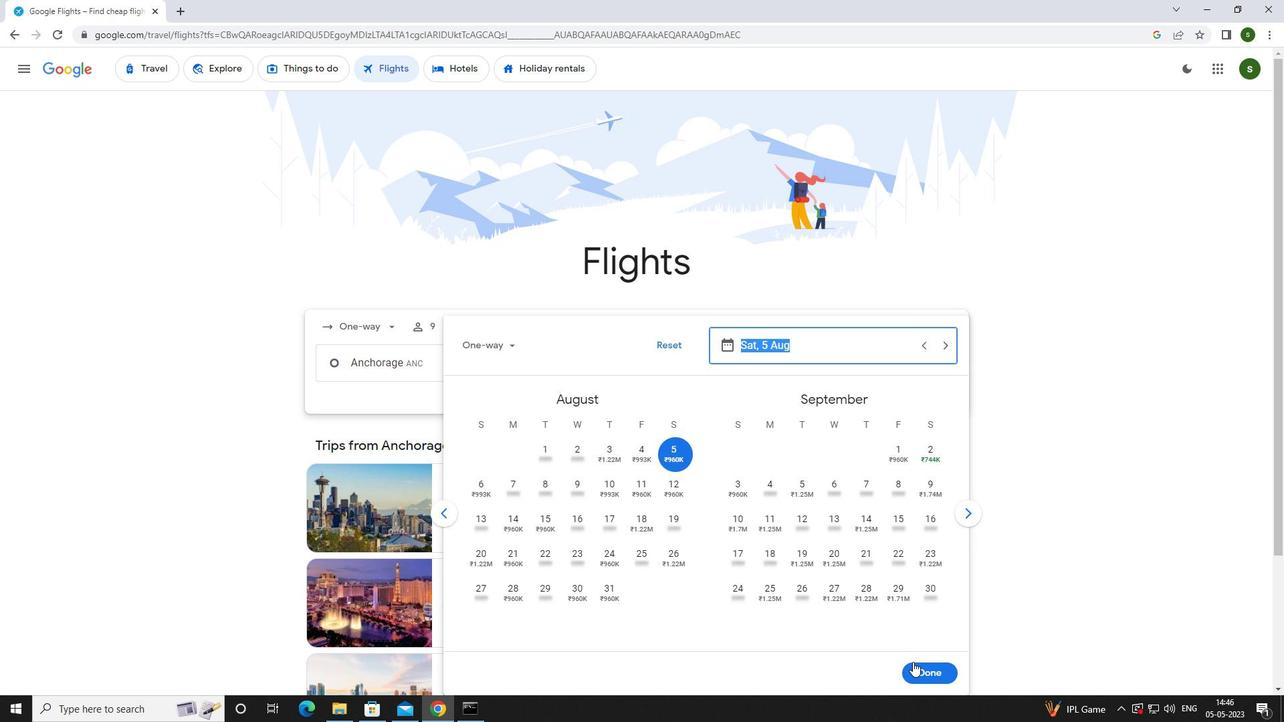 
Action: Mouse moved to (611, 404)
Screenshot: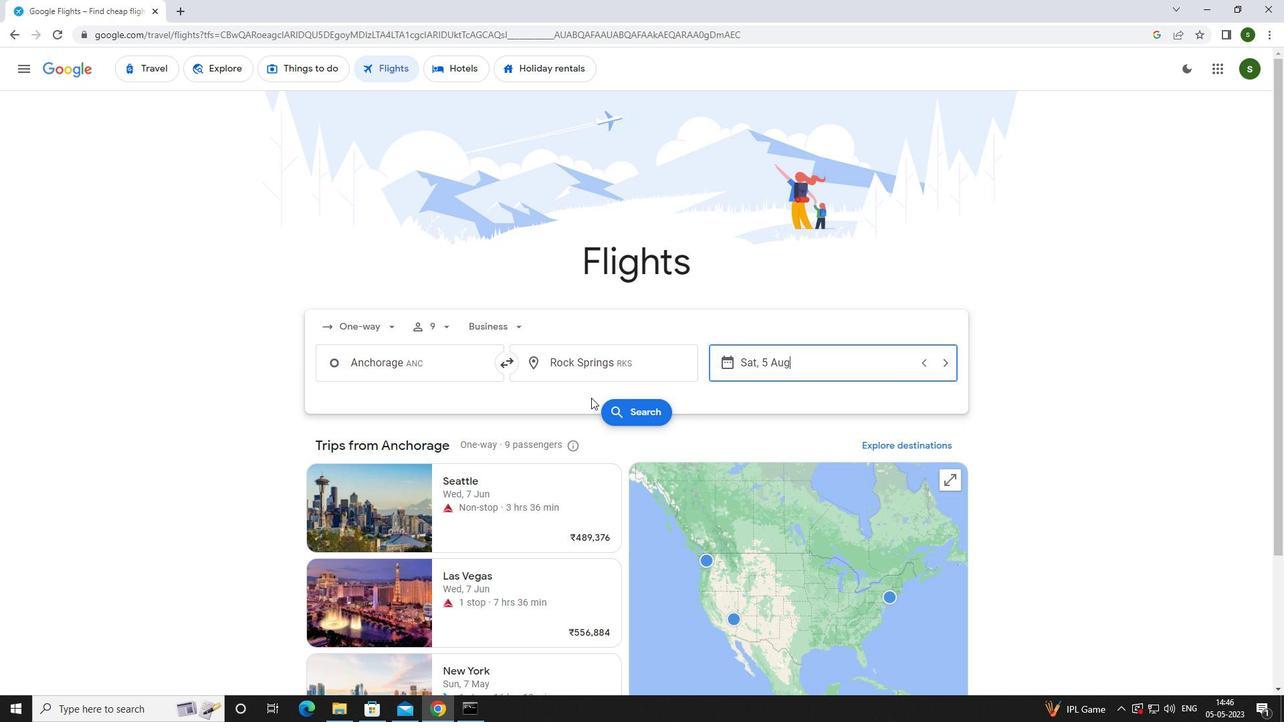
Action: Mouse pressed left at (611, 404)
Screenshot: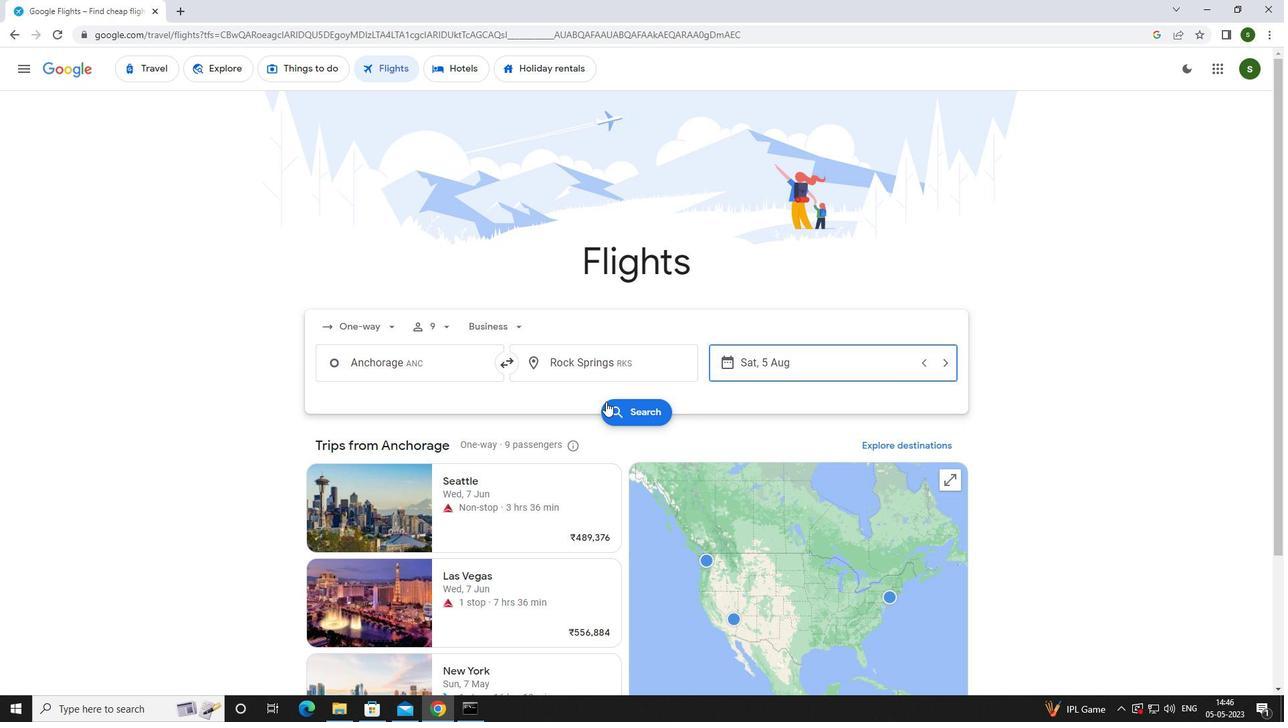 
Action: Mouse moved to (346, 189)
Screenshot: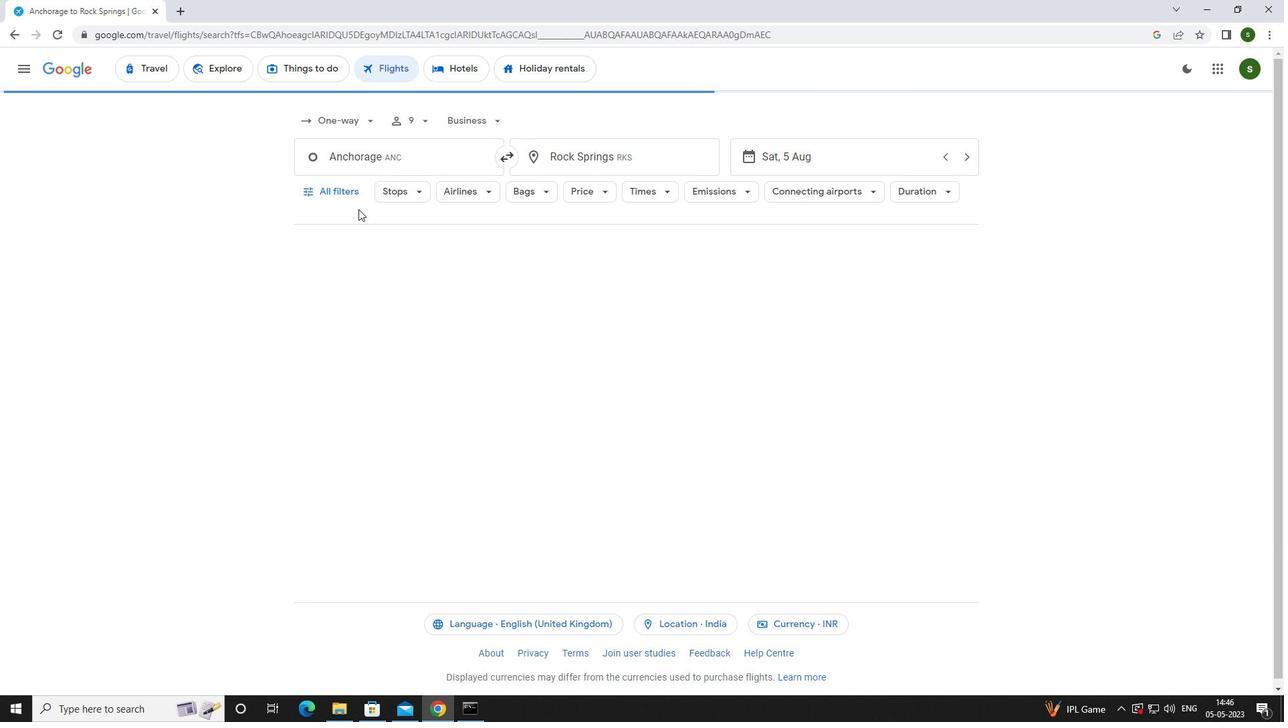 
Action: Mouse pressed left at (346, 189)
Screenshot: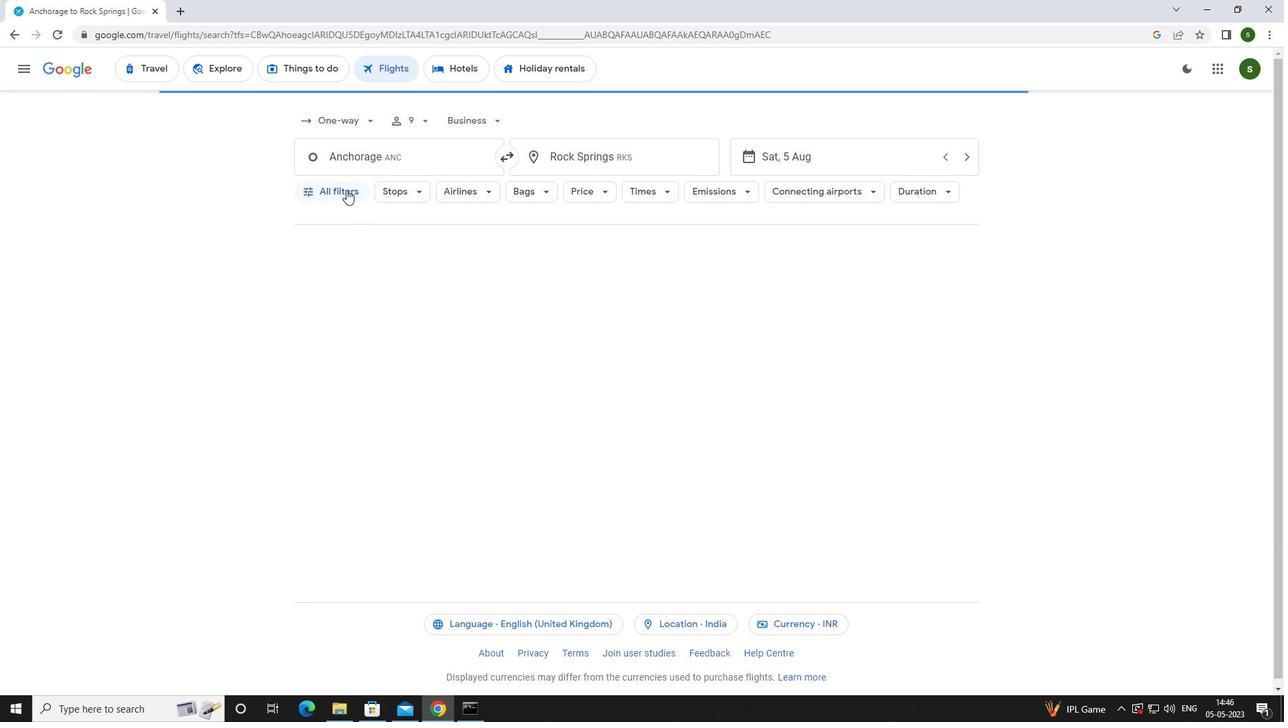 
Action: Mouse moved to (501, 474)
Screenshot: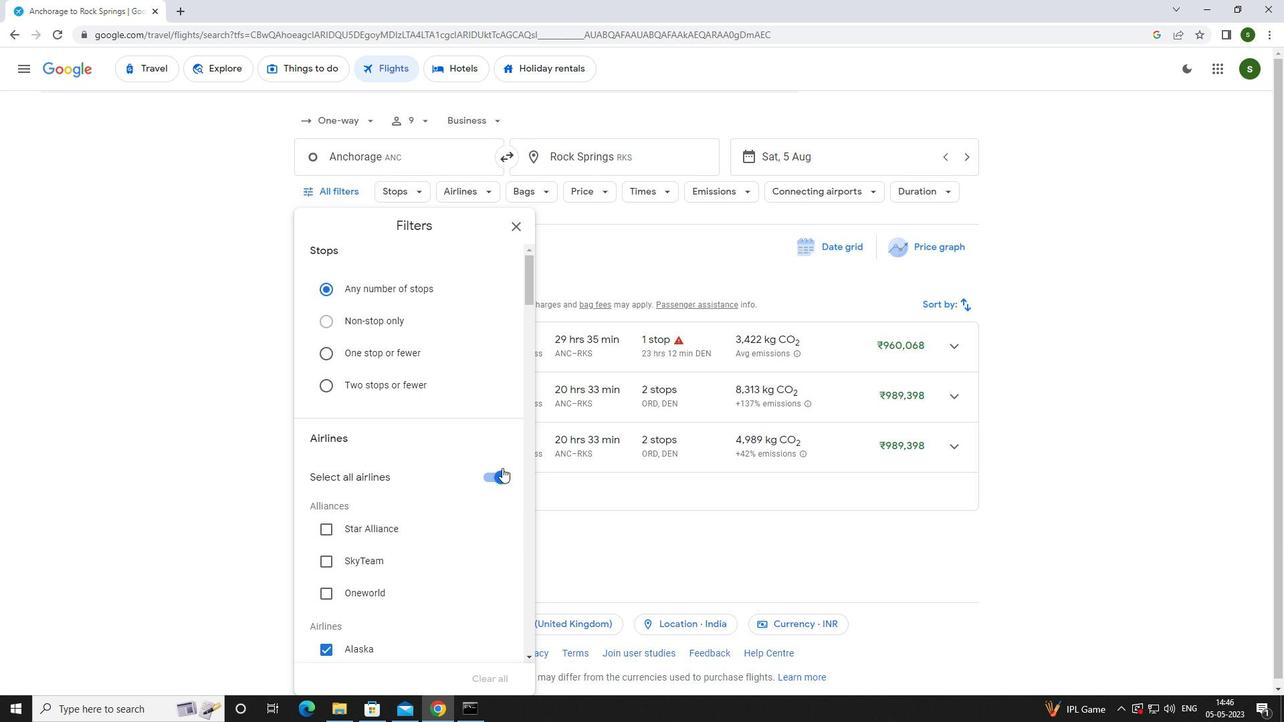 
Action: Mouse pressed left at (501, 474)
Screenshot: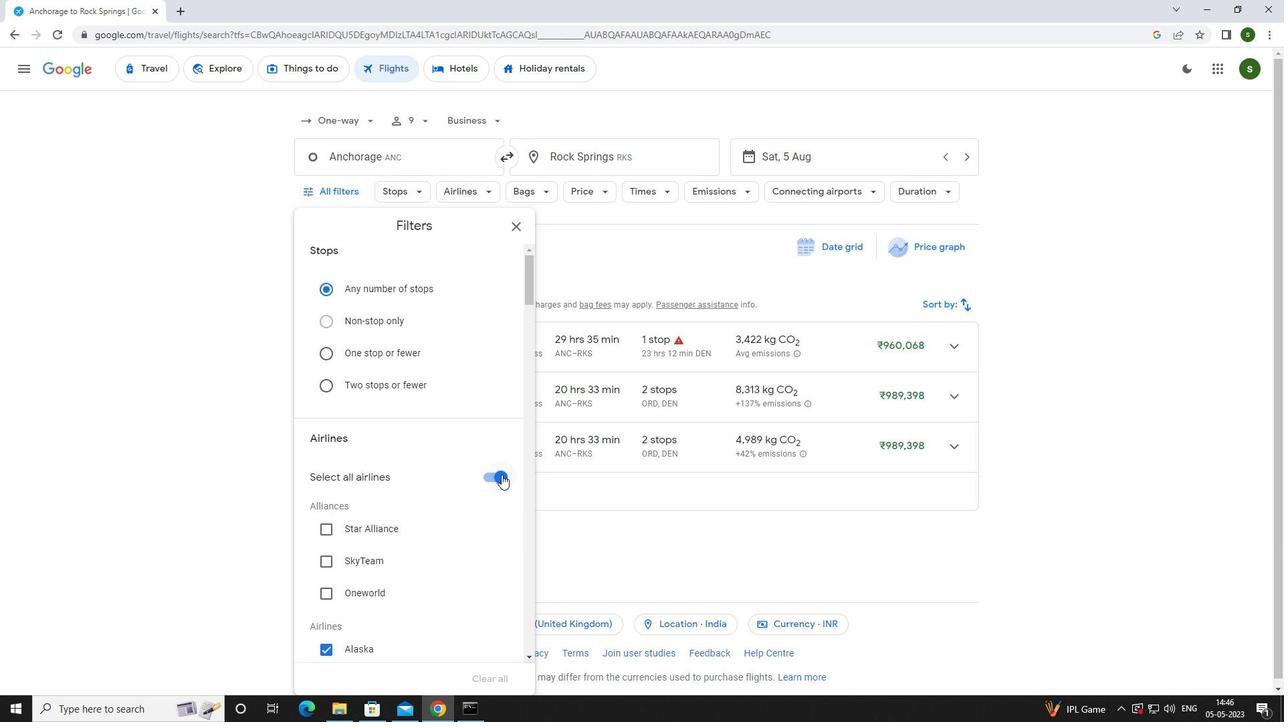 
Action: Mouse moved to (500, 474)
Screenshot: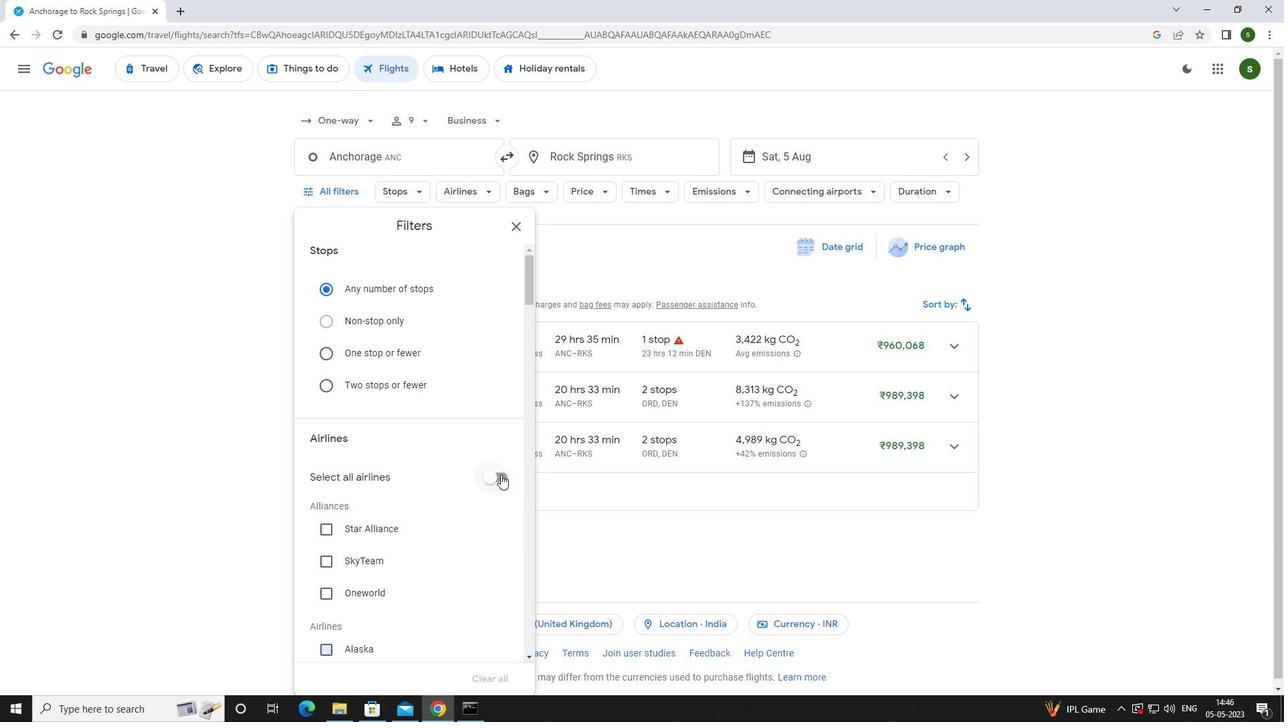 
Action: Mouse scrolled (500, 473) with delta (0, 0)
Screenshot: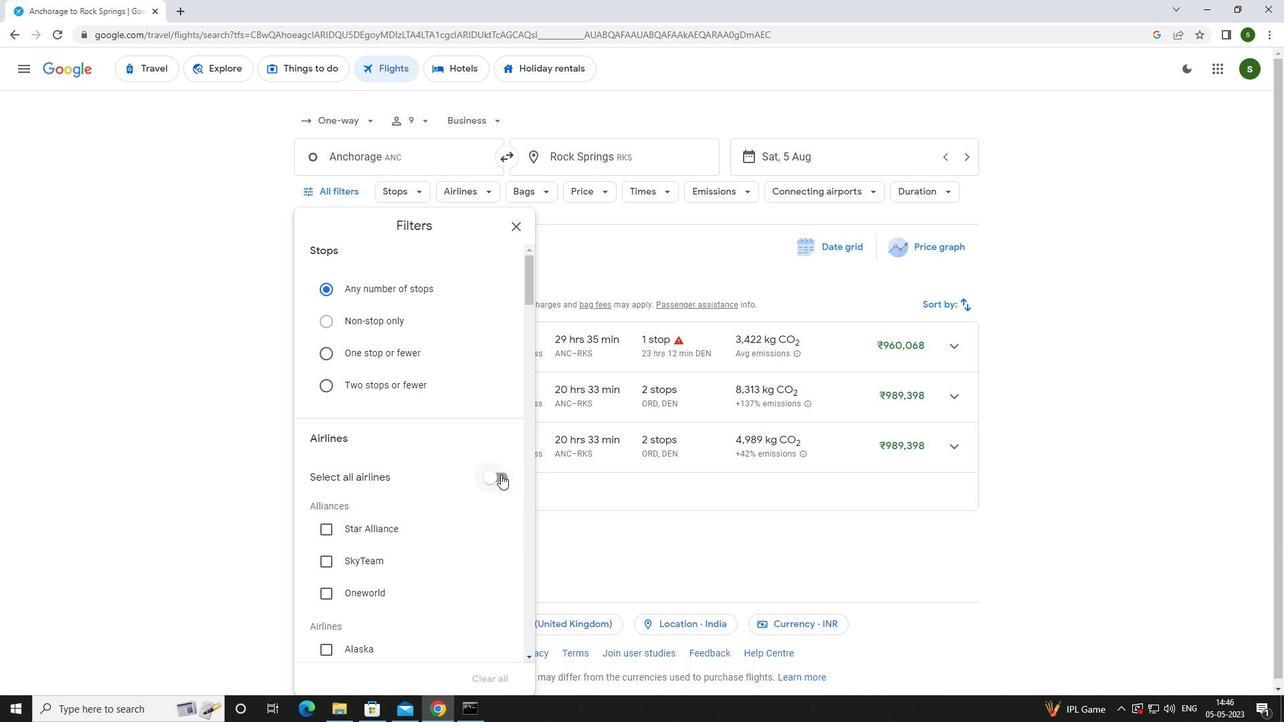 
Action: Mouse scrolled (500, 473) with delta (0, 0)
Screenshot: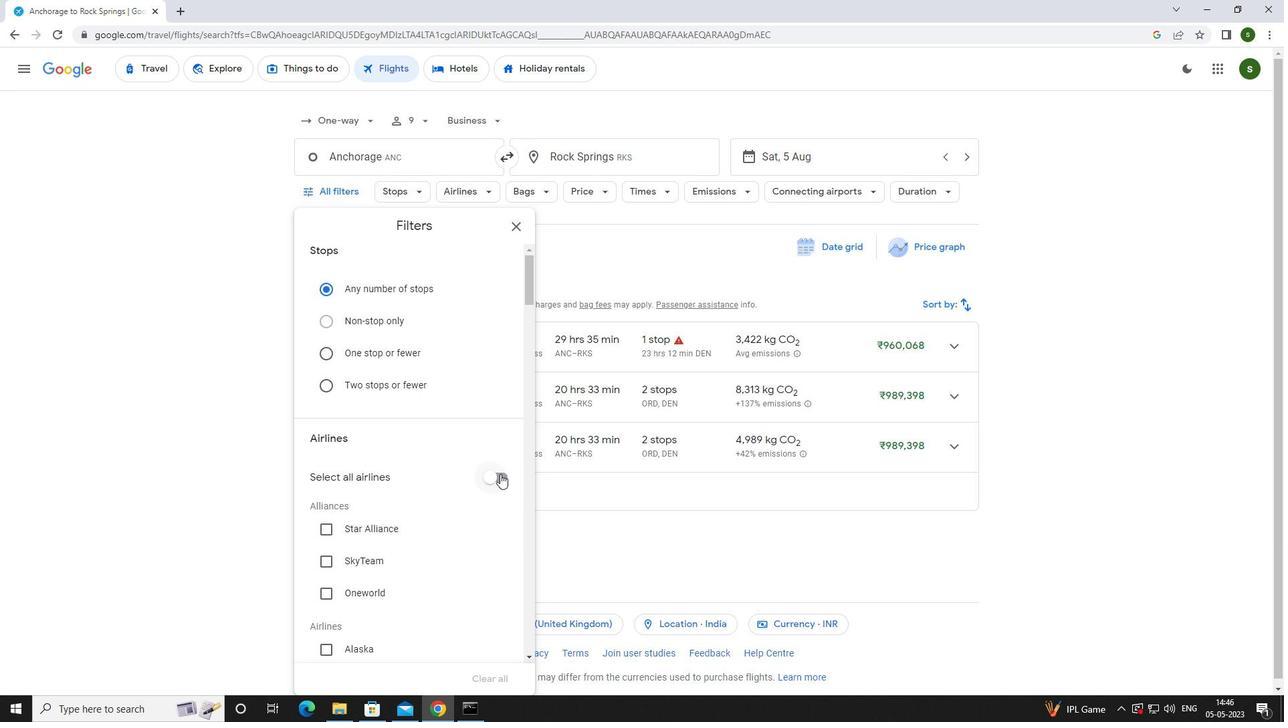 
Action: Mouse scrolled (500, 473) with delta (0, 0)
Screenshot: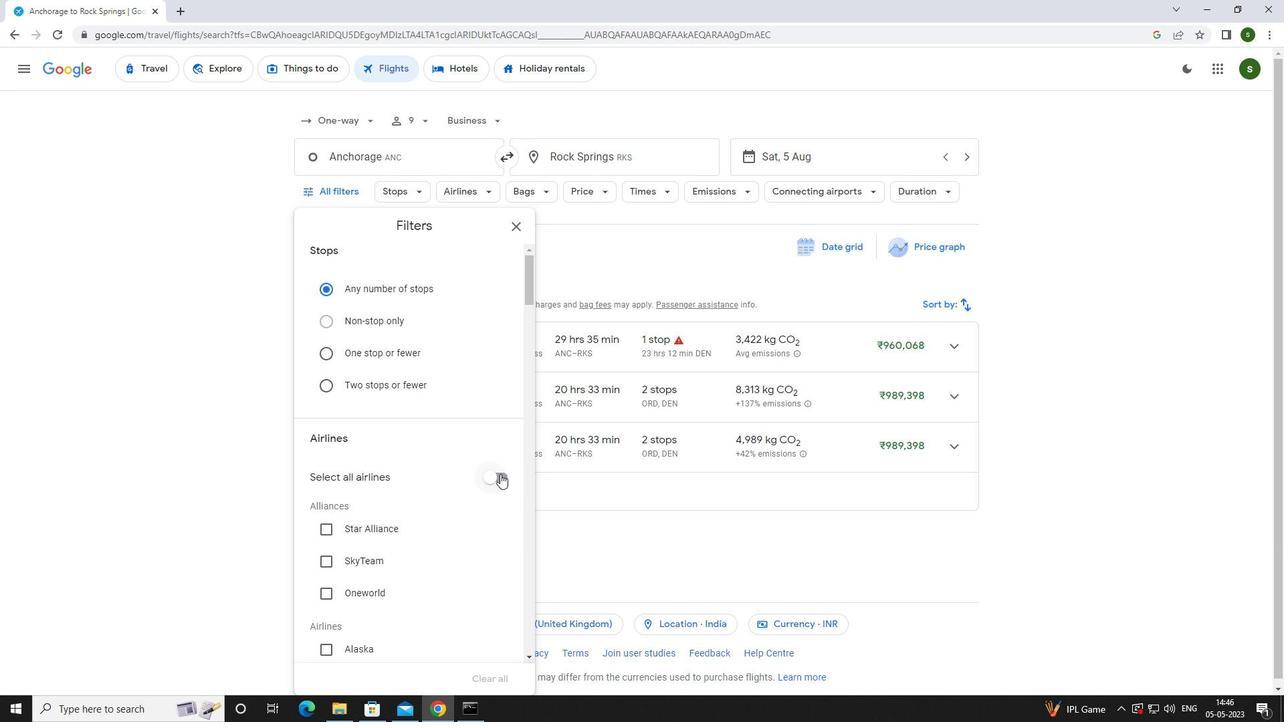 
Action: Mouse scrolled (500, 473) with delta (0, 0)
Screenshot: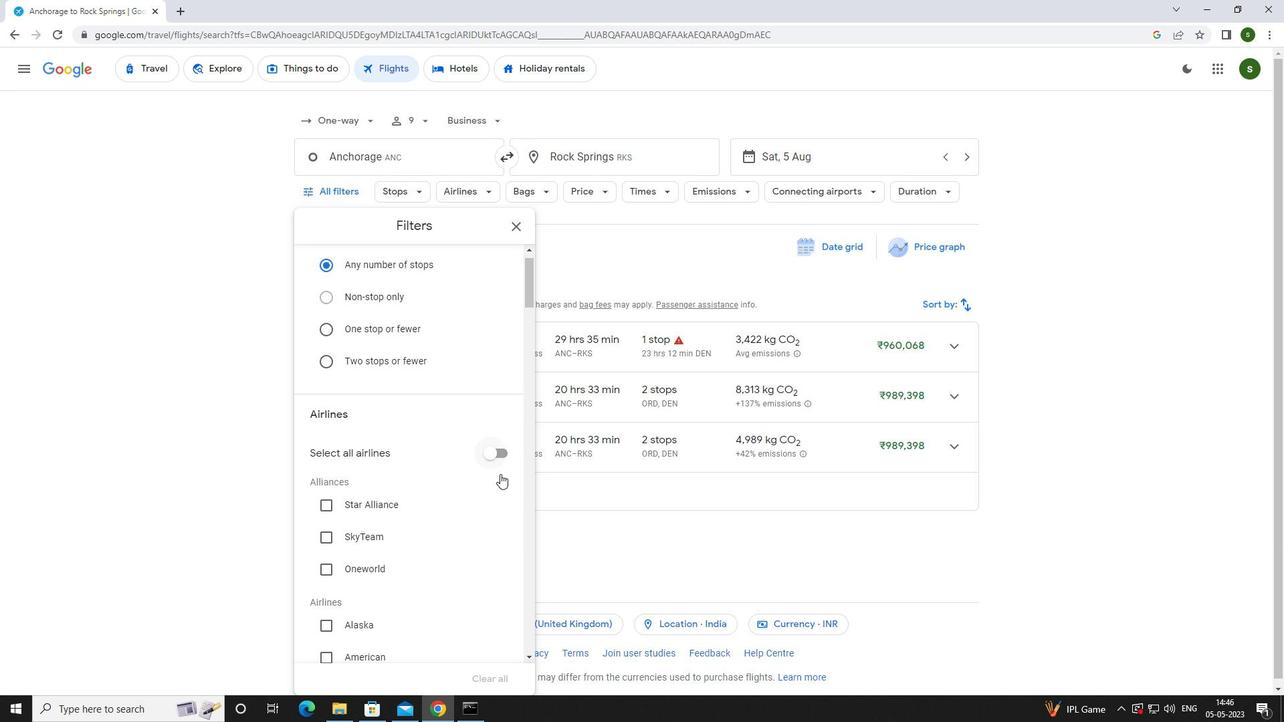 
Action: Mouse moved to (499, 474)
Screenshot: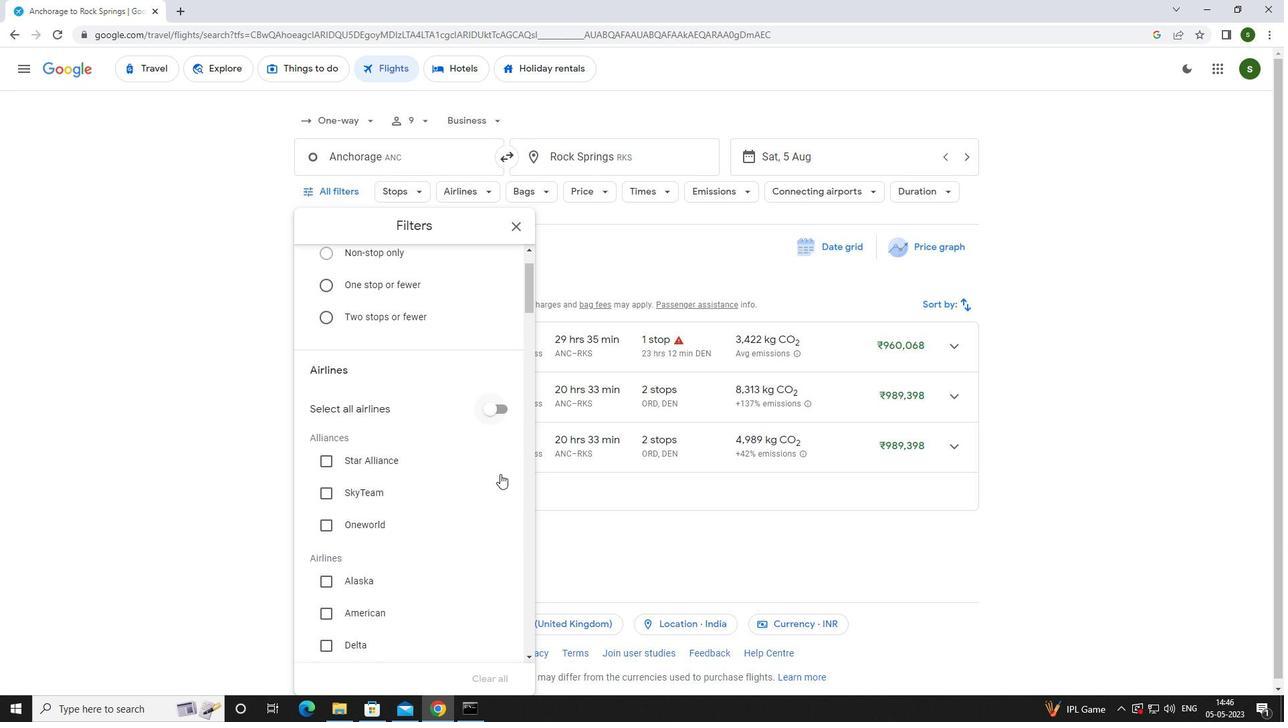 
Action: Mouse scrolled (499, 473) with delta (0, 0)
Screenshot: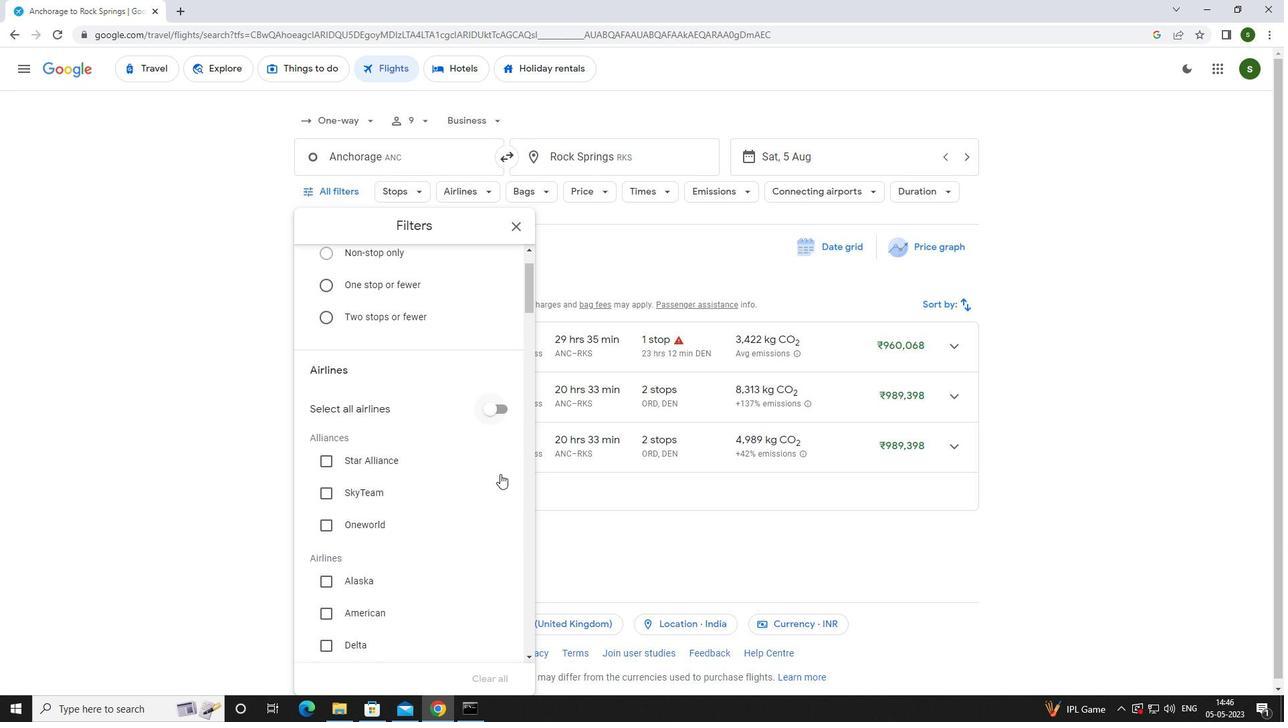 
Action: Mouse moved to (357, 441)
Screenshot: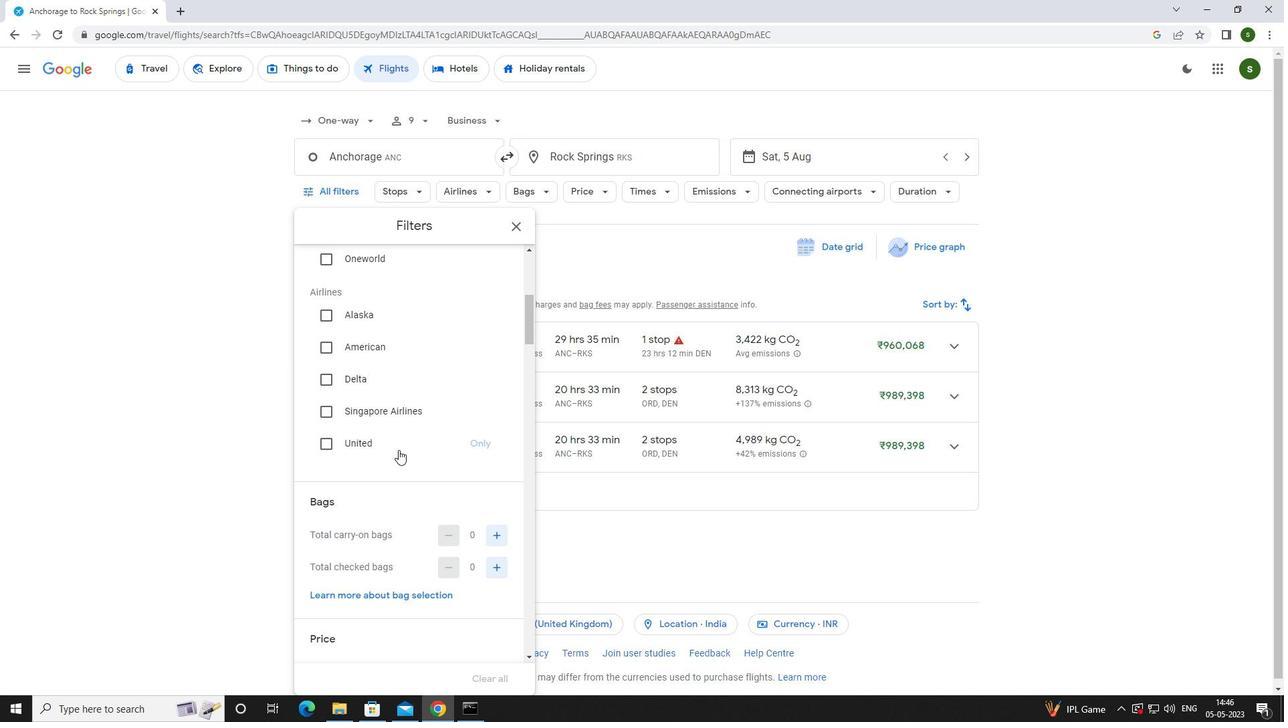 
Action: Mouse pressed left at (357, 441)
Screenshot: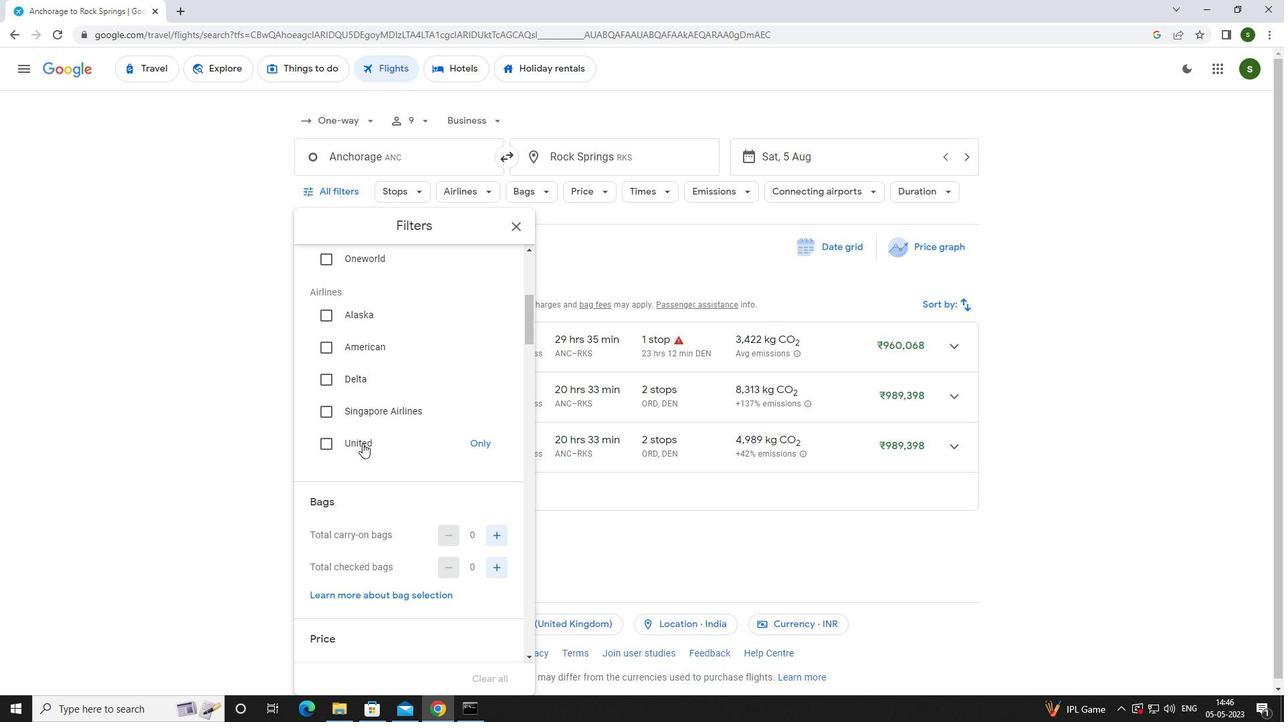 
Action: Mouse scrolled (357, 440) with delta (0, 0)
Screenshot: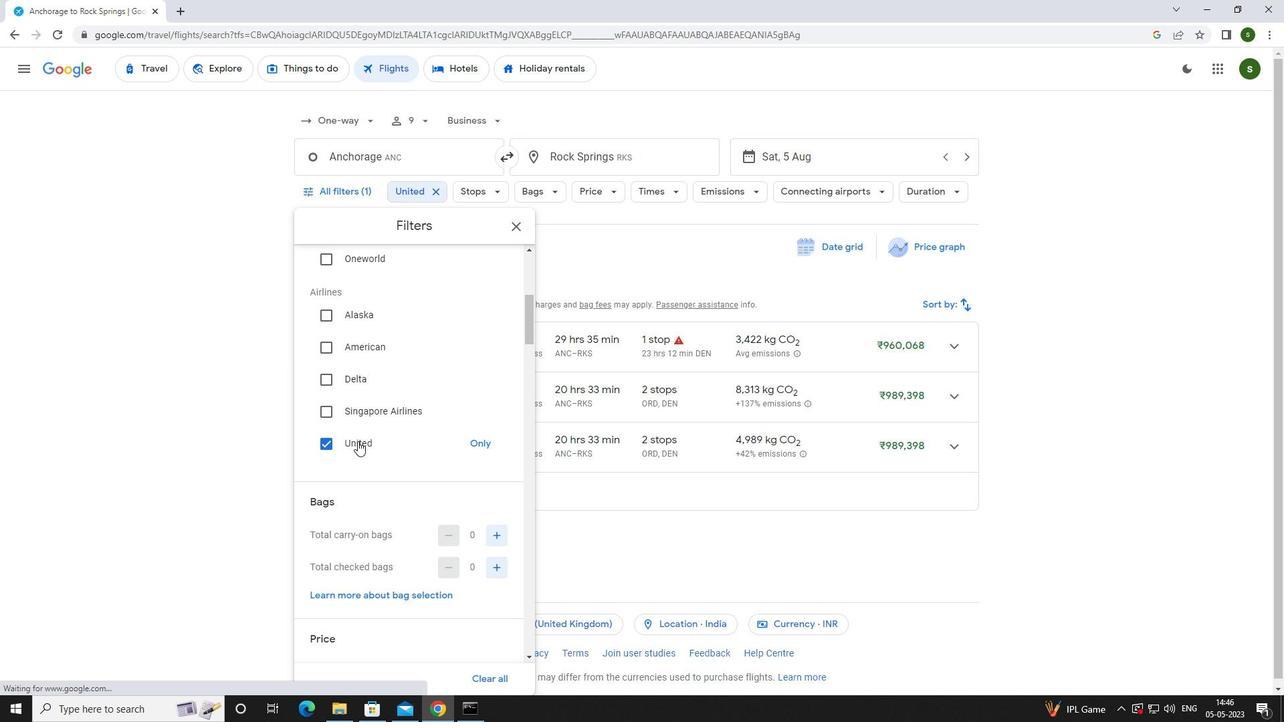 
Action: Mouse moved to (492, 464)
Screenshot: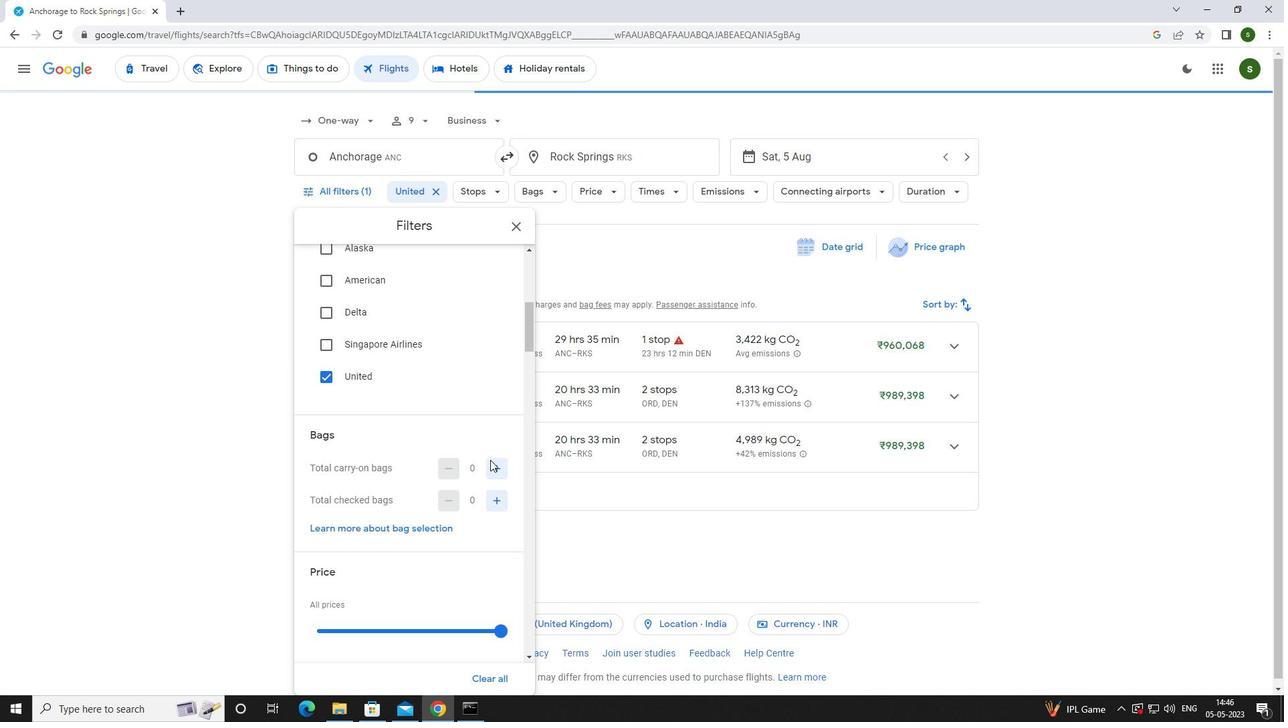 
Action: Mouse pressed left at (492, 464)
Screenshot: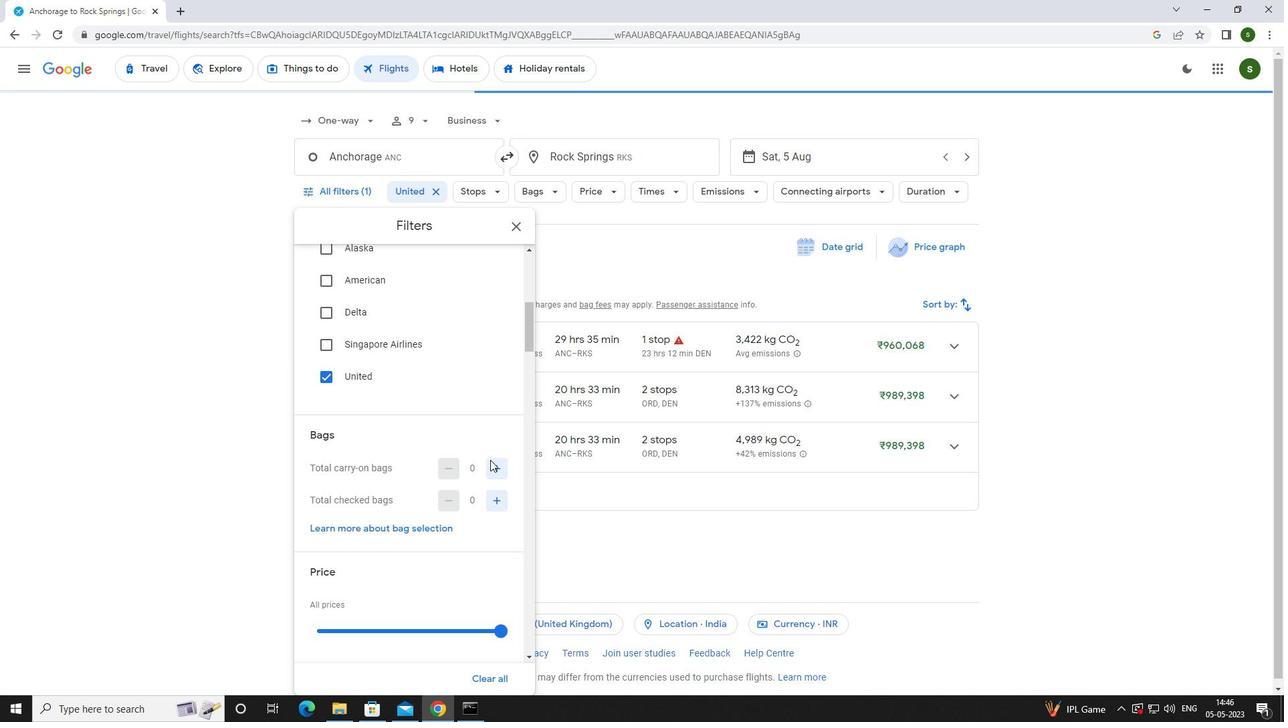 
Action: Mouse scrolled (492, 464) with delta (0, 0)
Screenshot: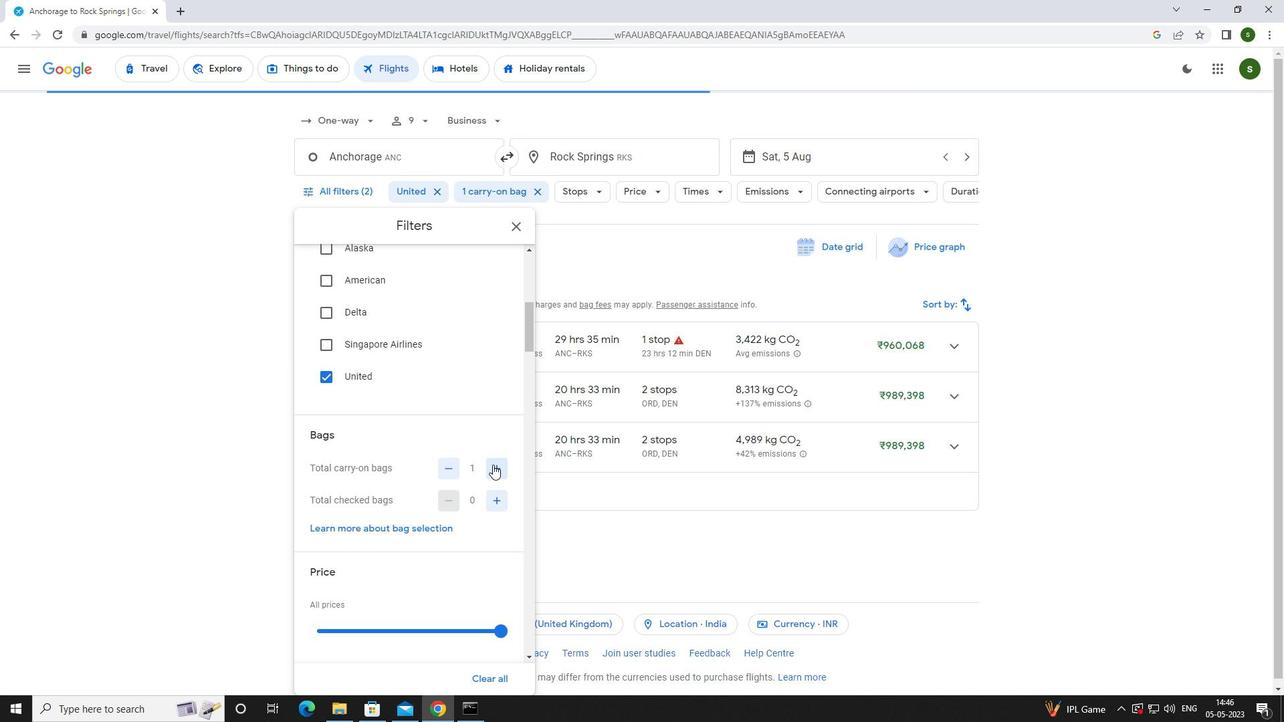 
Action: Mouse scrolled (492, 464) with delta (0, 0)
Screenshot: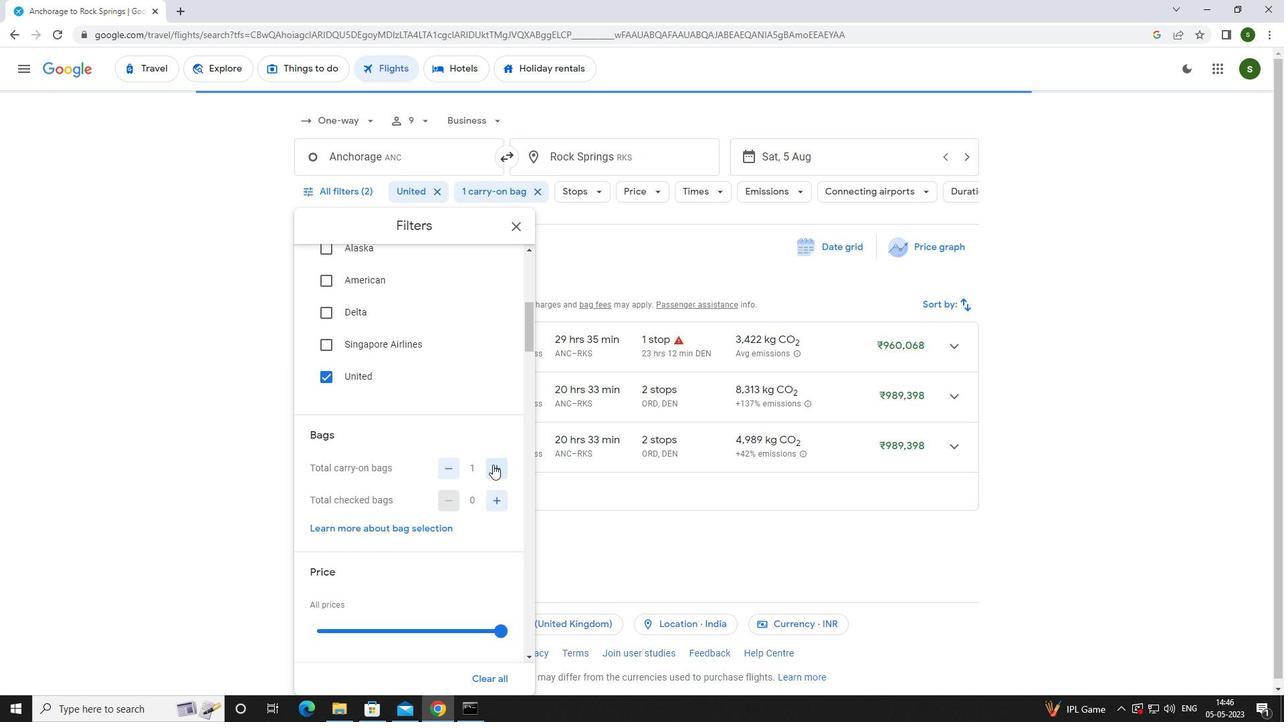 
Action: Mouse moved to (499, 495)
Screenshot: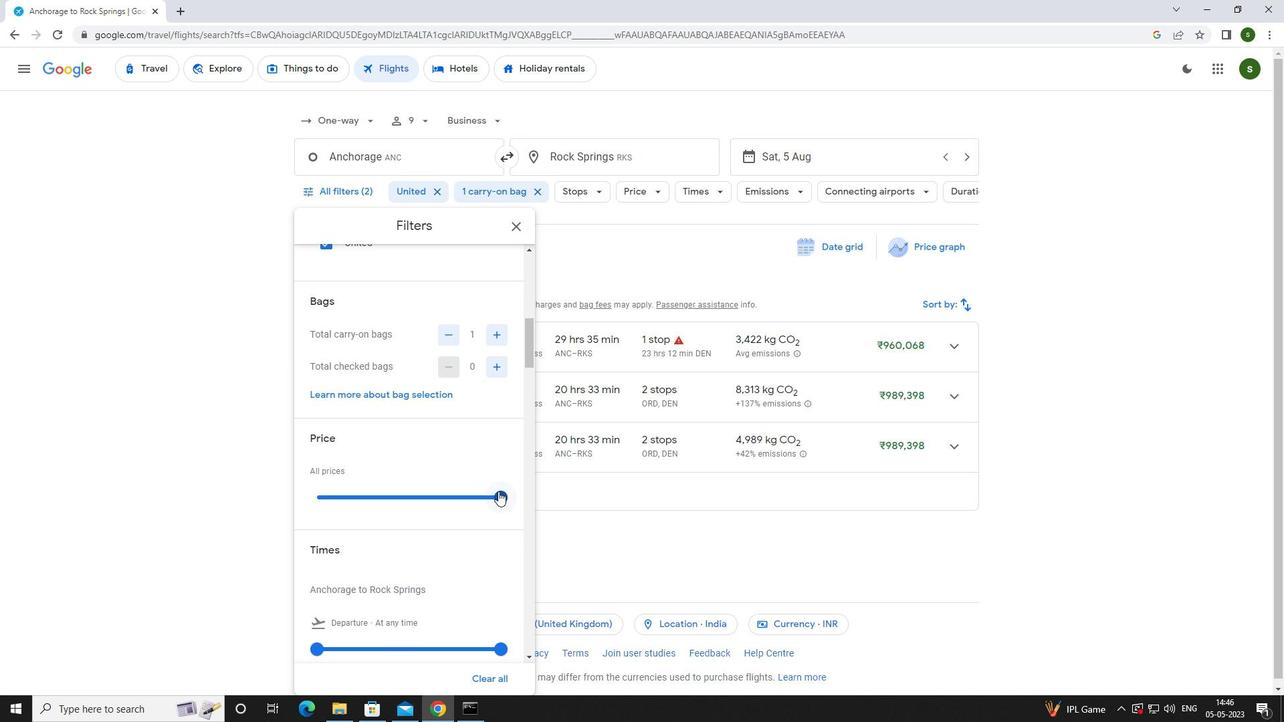 
Action: Mouse pressed left at (499, 495)
Screenshot: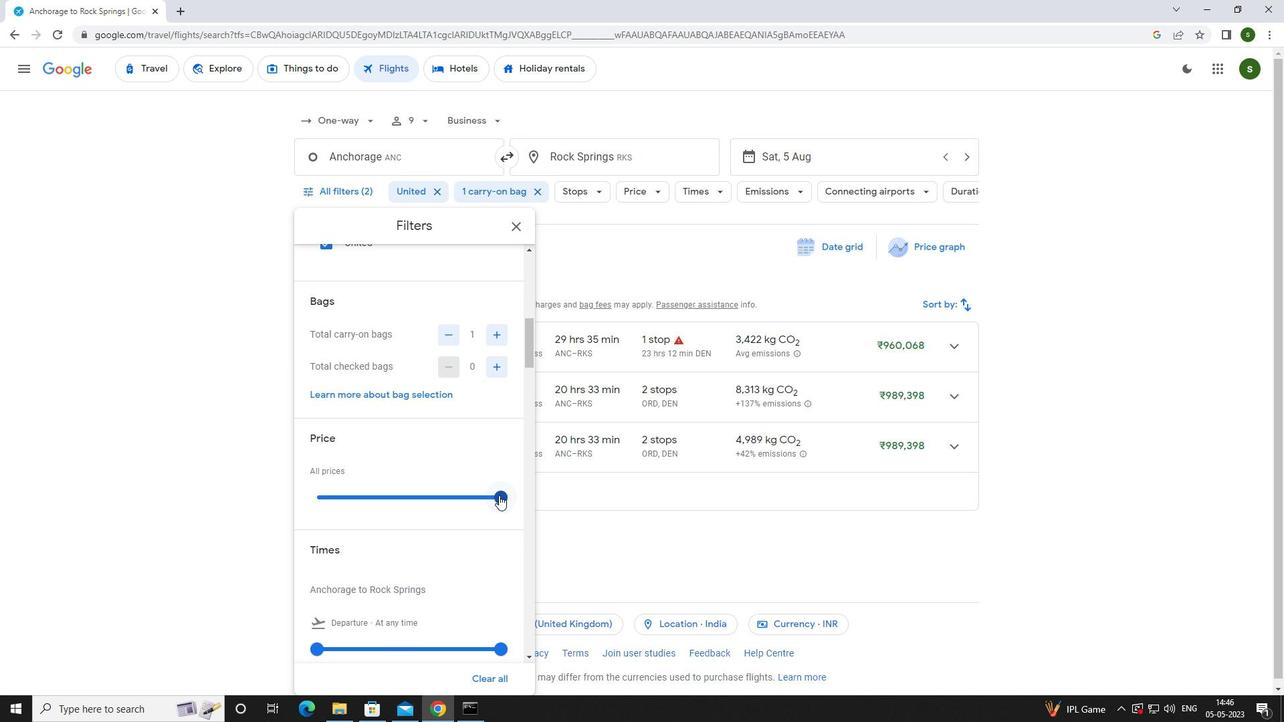 
Action: Mouse moved to (318, 497)
Screenshot: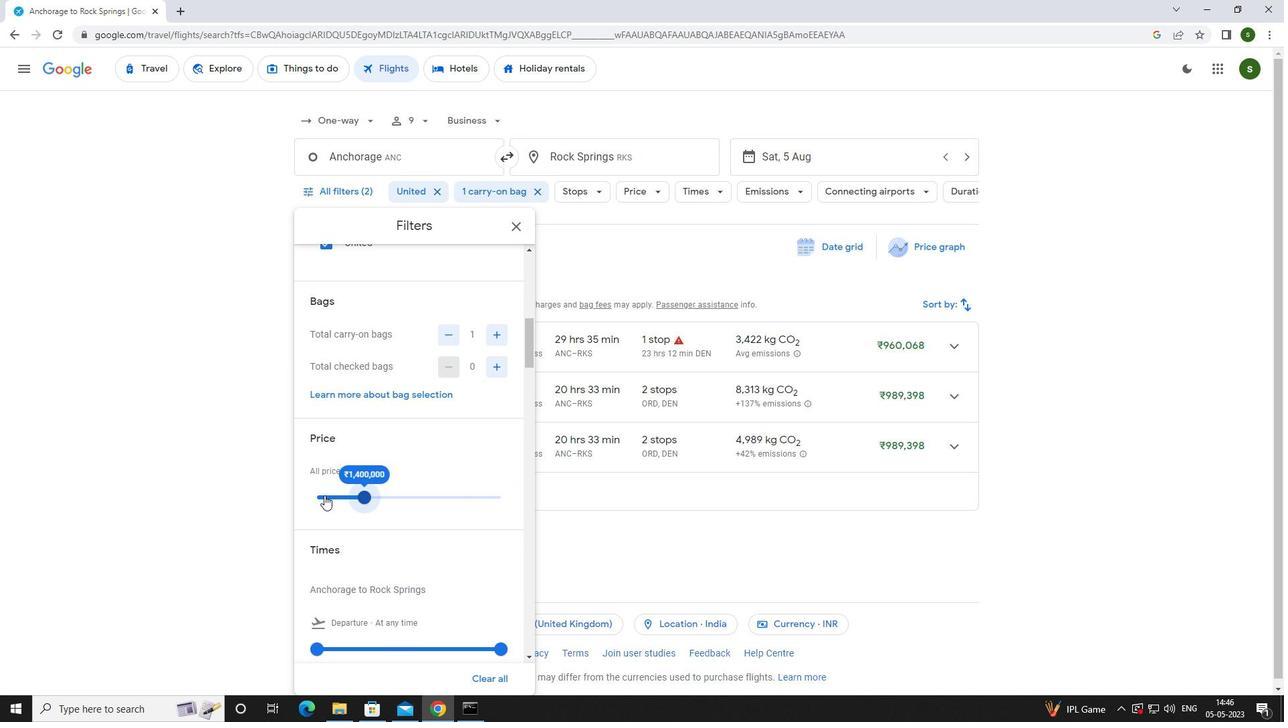 
Action: Mouse scrolled (318, 497) with delta (0, 0)
Screenshot: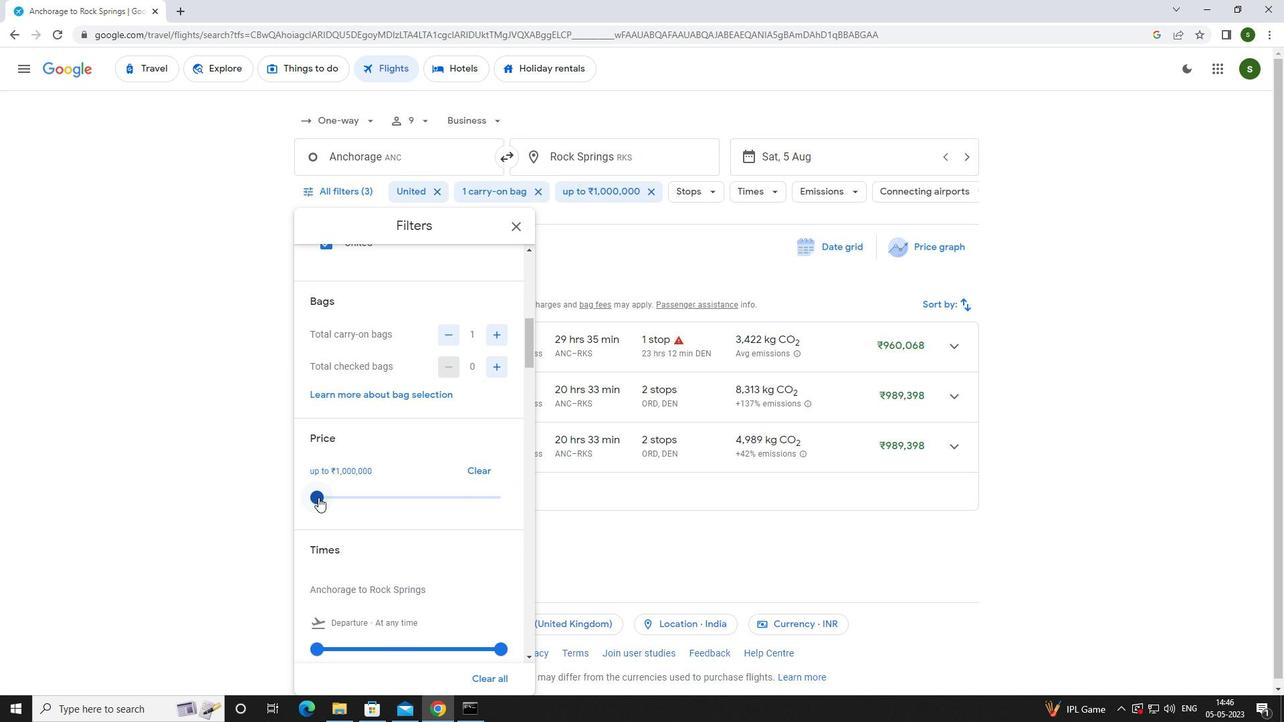 
Action: Mouse scrolled (318, 497) with delta (0, 0)
Screenshot: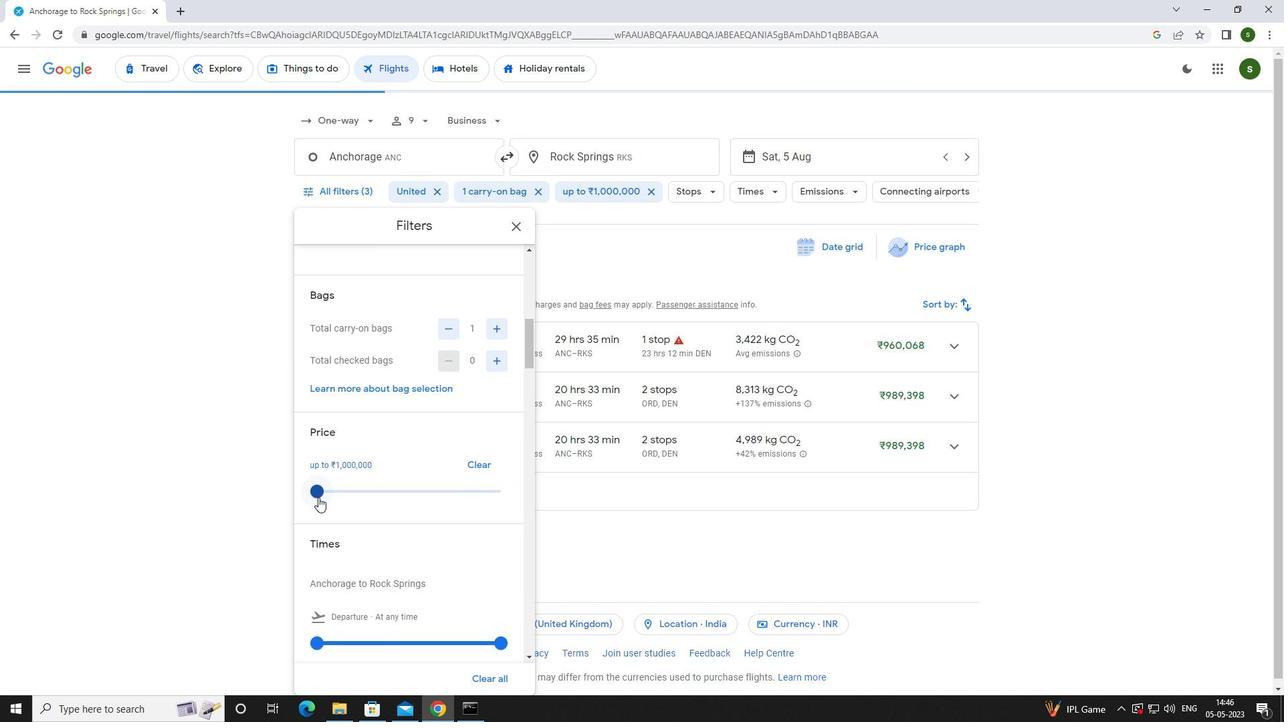 
Action: Mouse moved to (317, 511)
Screenshot: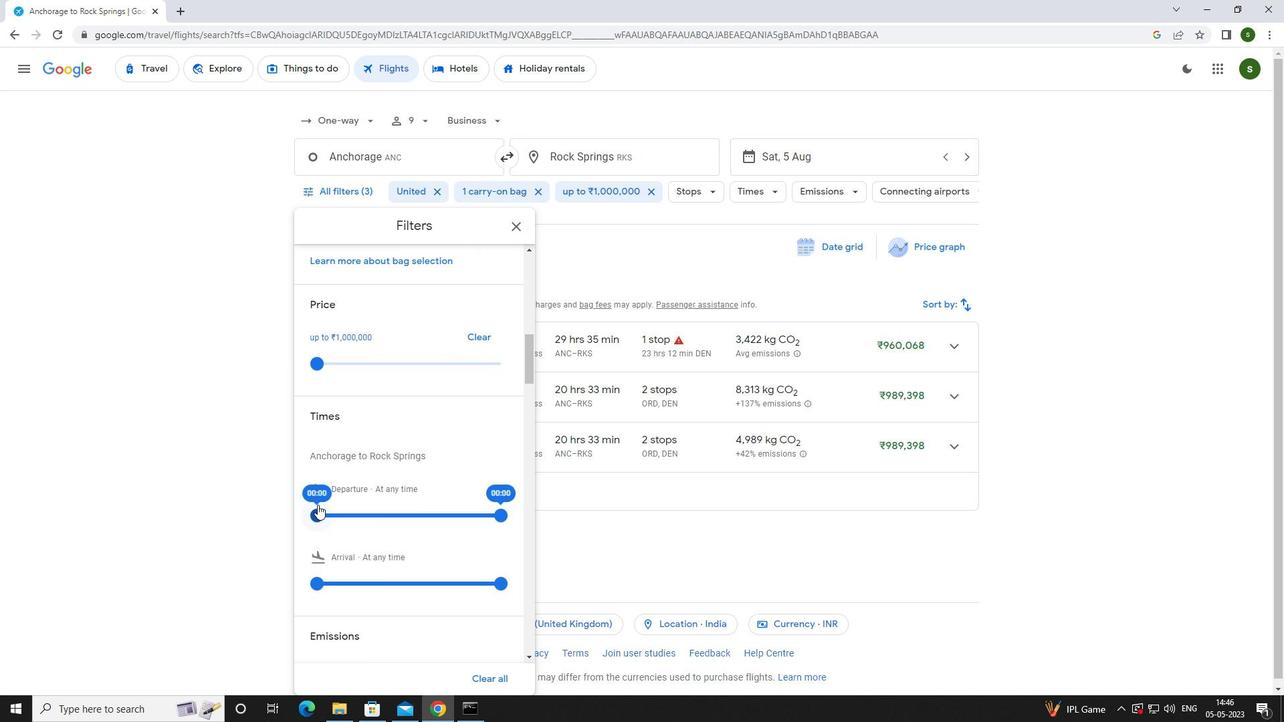 
Action: Mouse pressed left at (317, 511)
Screenshot: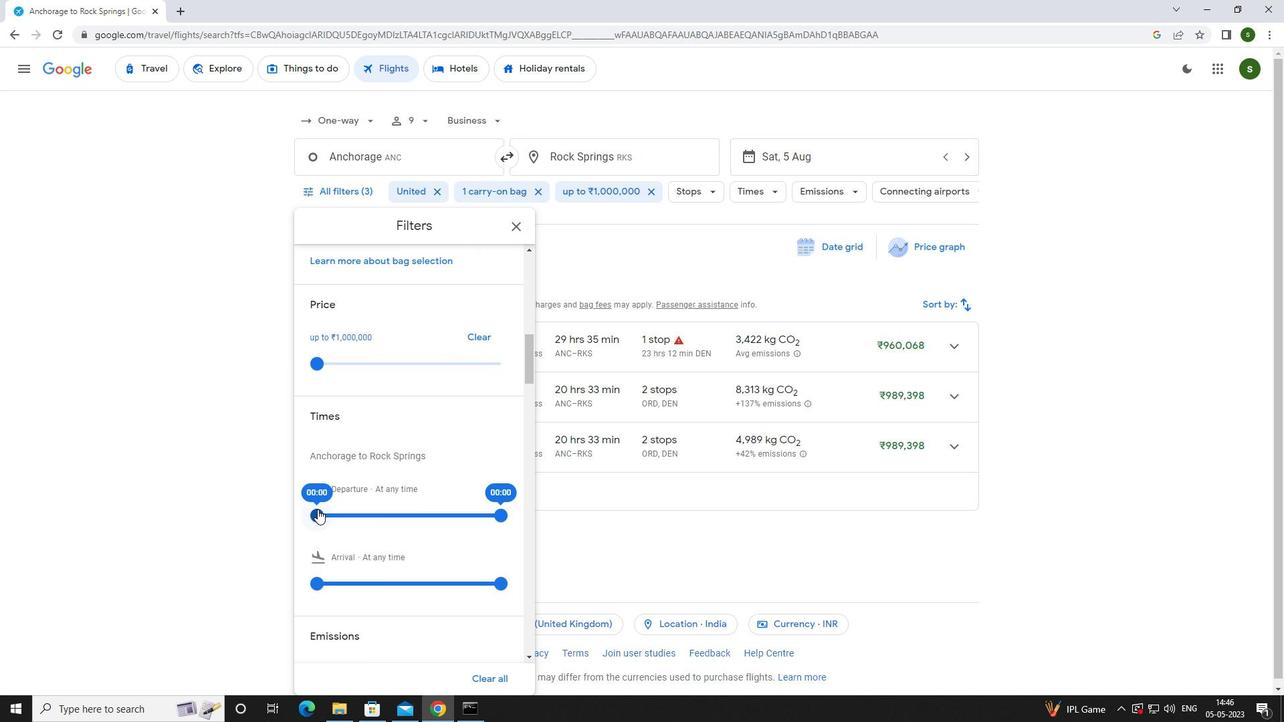 
Action: Mouse moved to (648, 563)
Screenshot: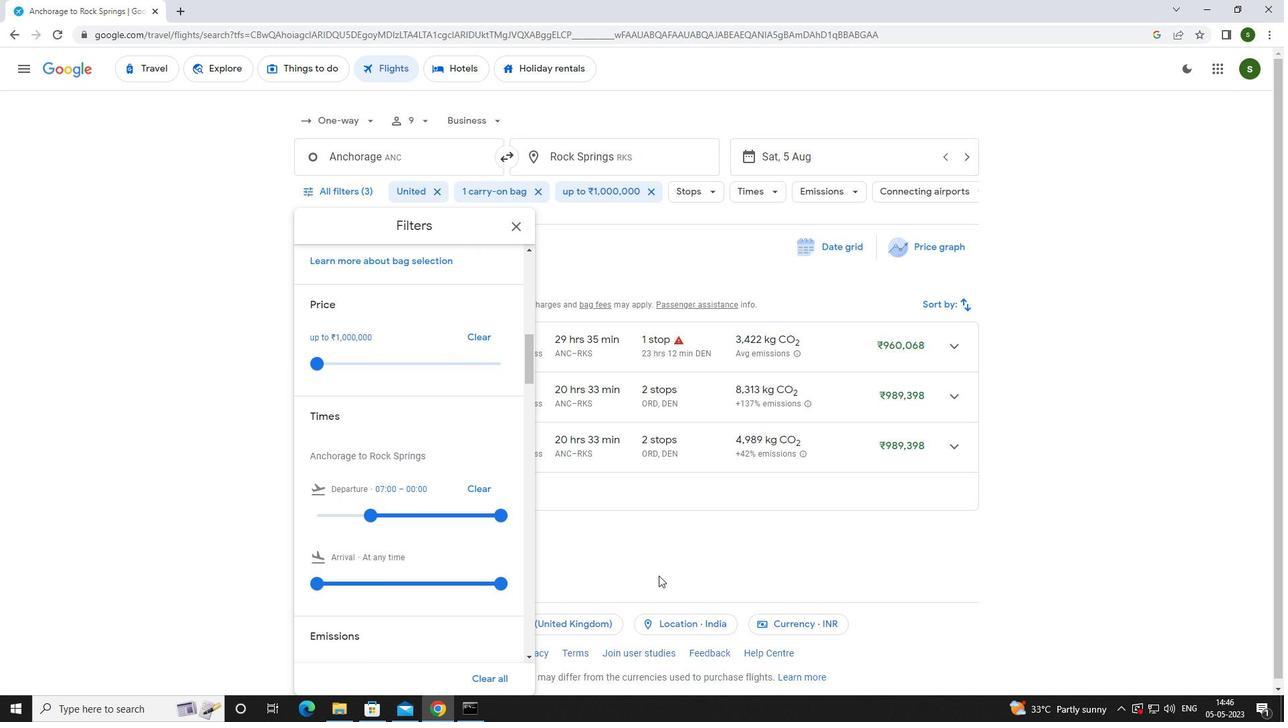 
Action: Mouse pressed left at (648, 563)
Screenshot: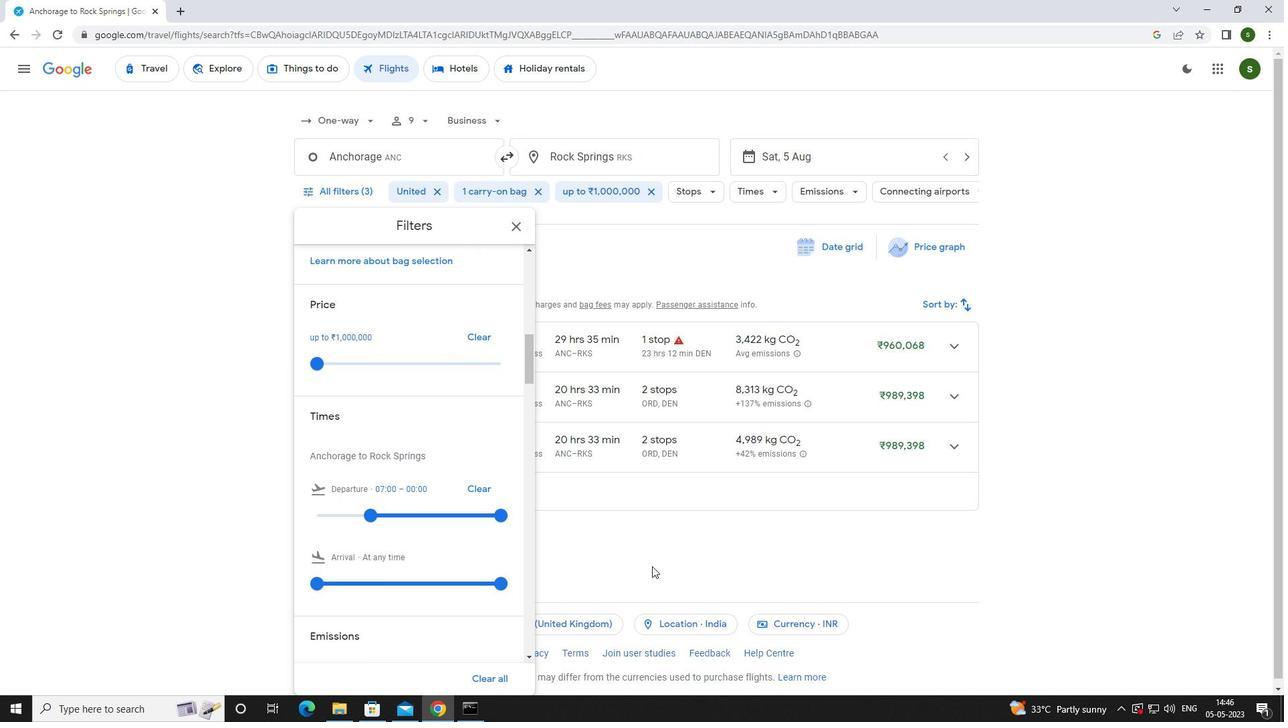 
